 Task: Open Card History Conference Review in Board Content Curation and Aggregation to Workspace Accelerator Programs and add a team member Softage.2@softage.net, a label Blue, a checklist Marketing Strategies, an attachment from your computer, a color Blue and finally, add a card description 'Plan and execute company team-building conference with guest speakers on change management' and a comment 'This task presents an opportunity to demonstrate our leadership skills and ability to take charge.'. Add a start date 'Jan 02, 1900' with a due date 'Jan 09, 1900'
Action: Mouse moved to (381, 491)
Screenshot: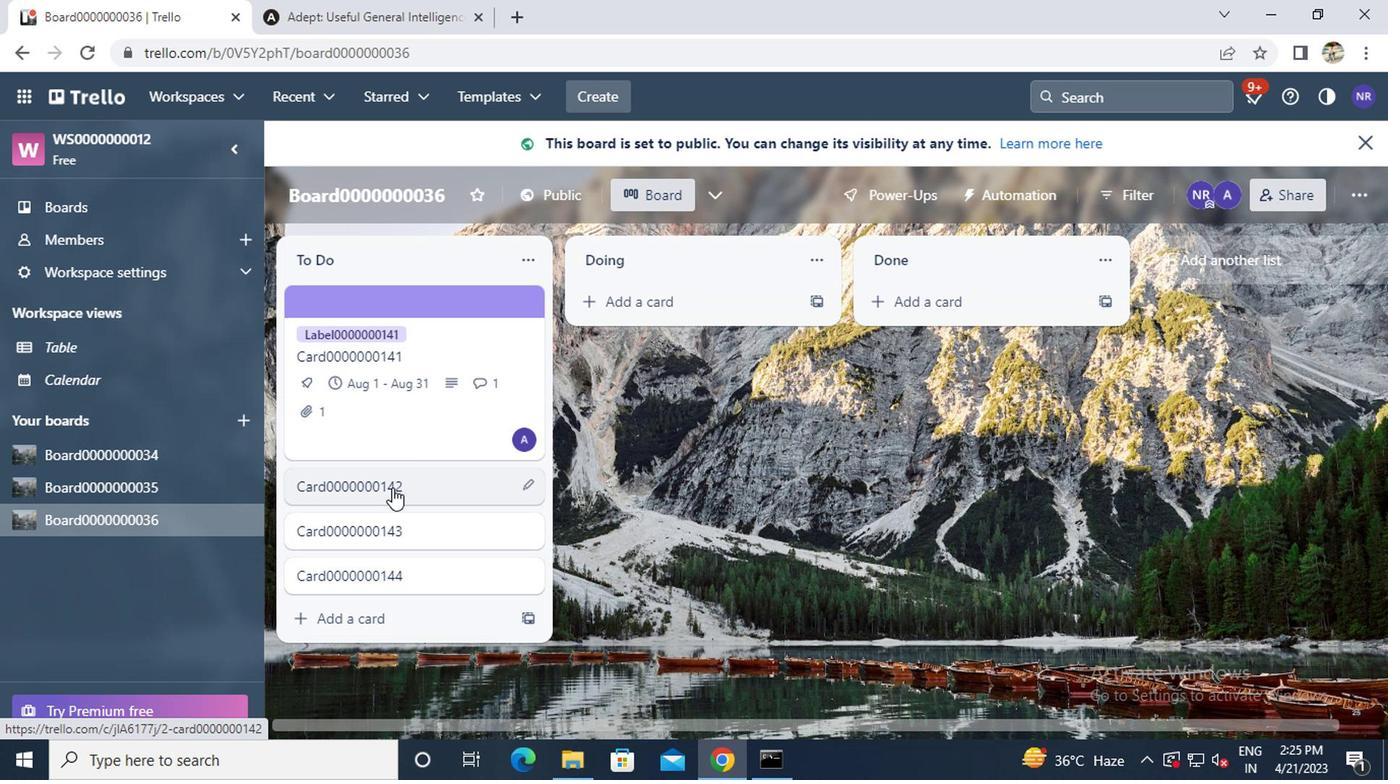 
Action: Mouse pressed left at (381, 491)
Screenshot: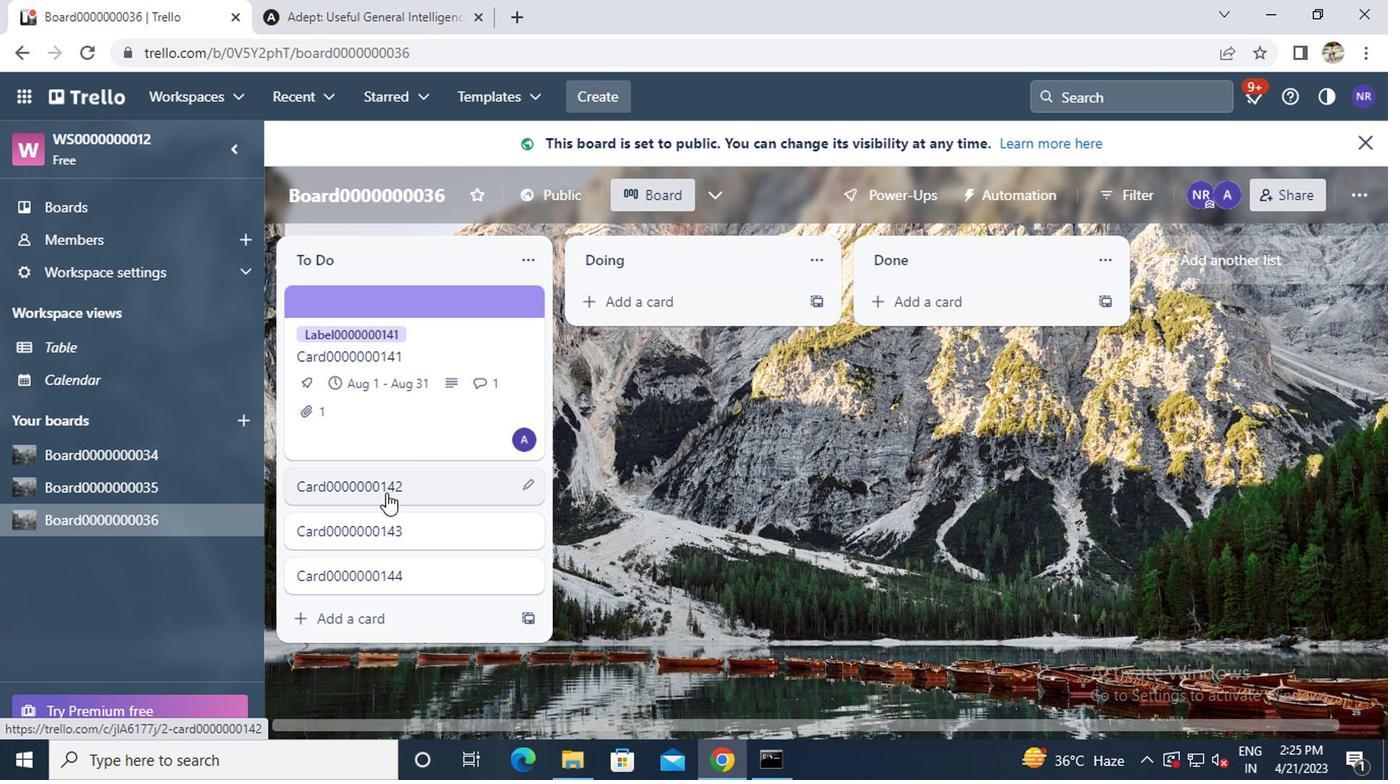 
Action: Mouse moved to (922, 328)
Screenshot: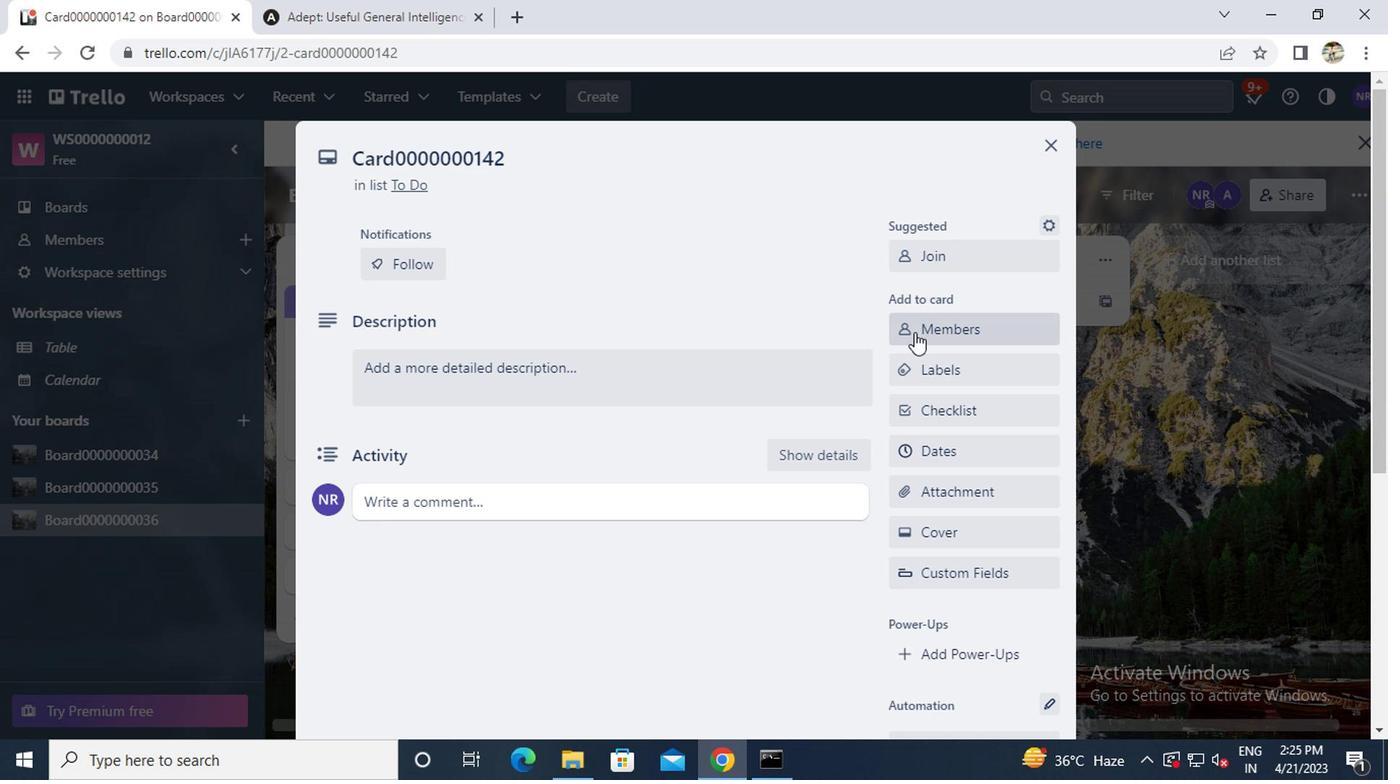 
Action: Mouse pressed left at (922, 328)
Screenshot: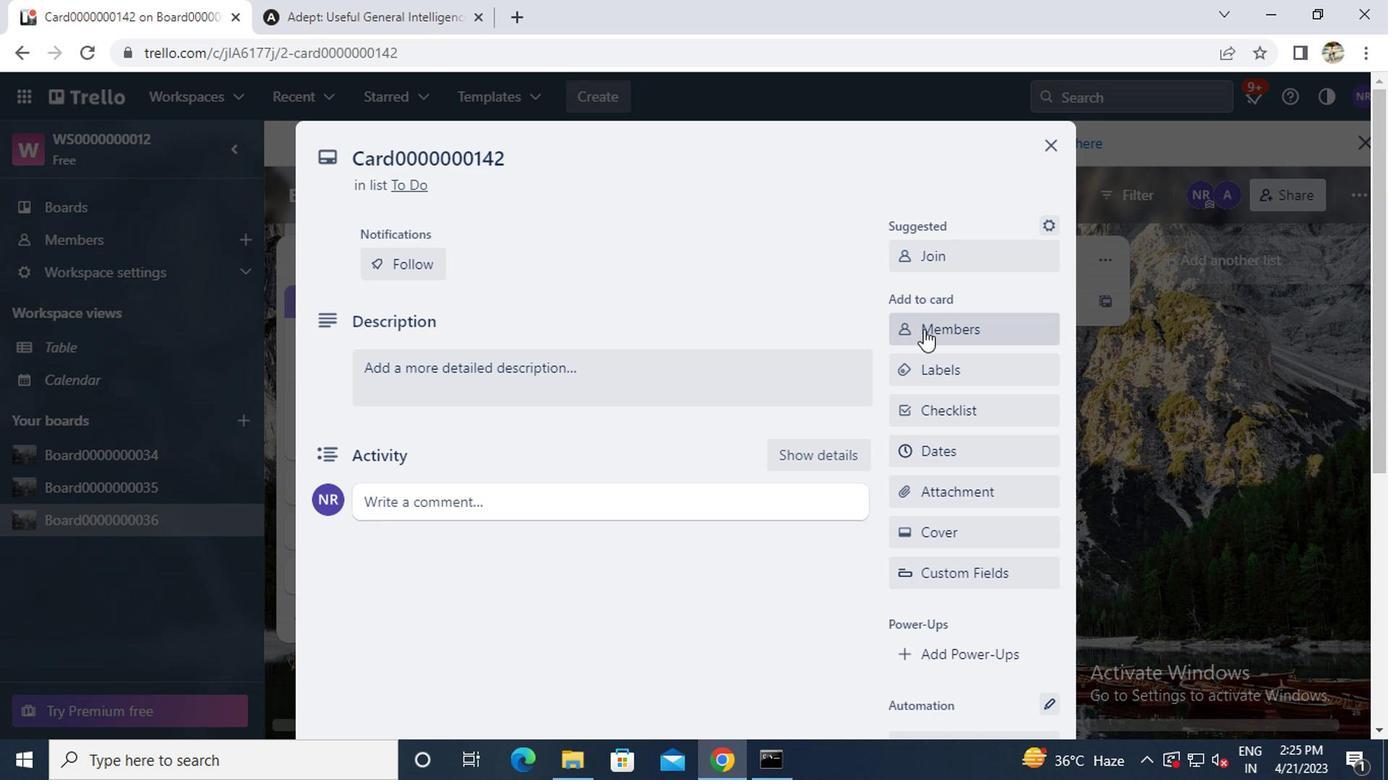 
Action: Key pressed m<Key.caps_lock>ailaustralia7<Key.shift>@GMAIL.COM
Screenshot: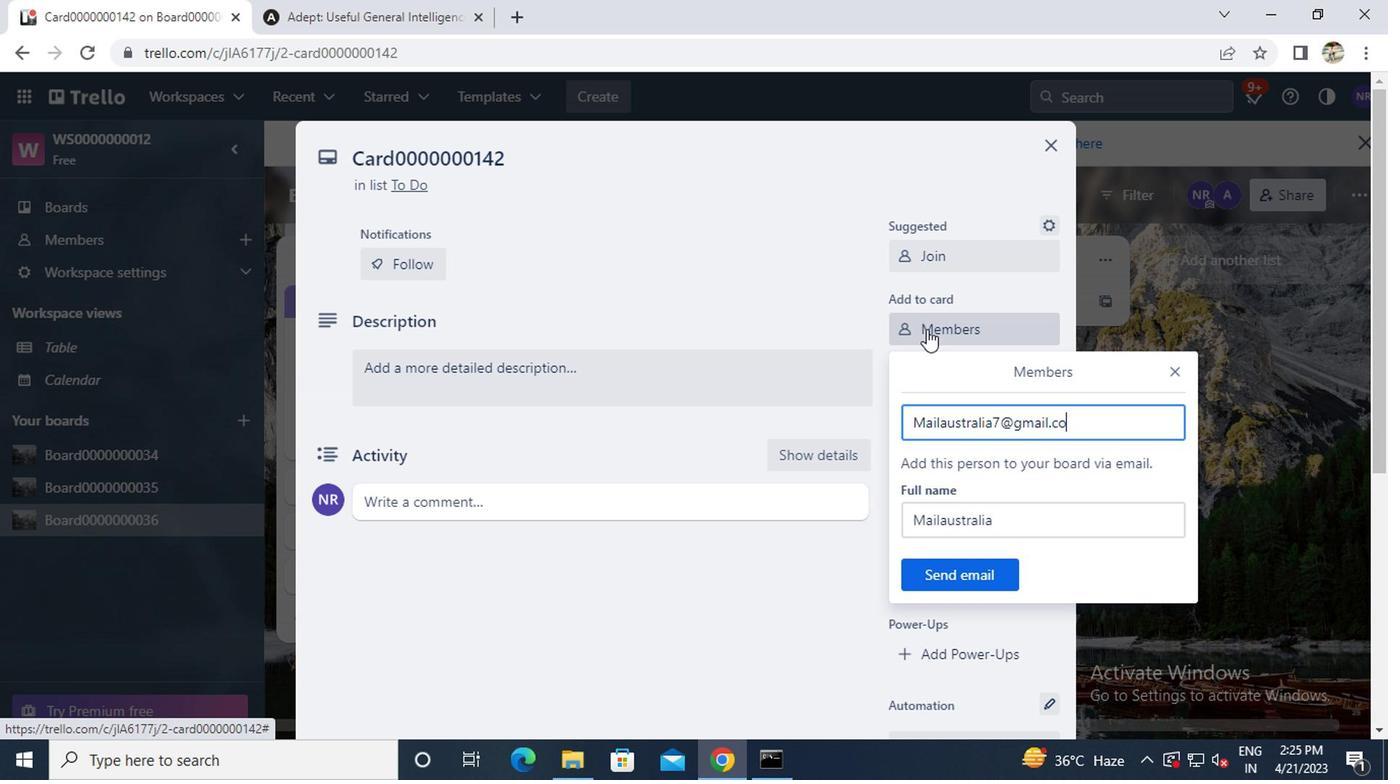 
Action: Mouse moved to (937, 583)
Screenshot: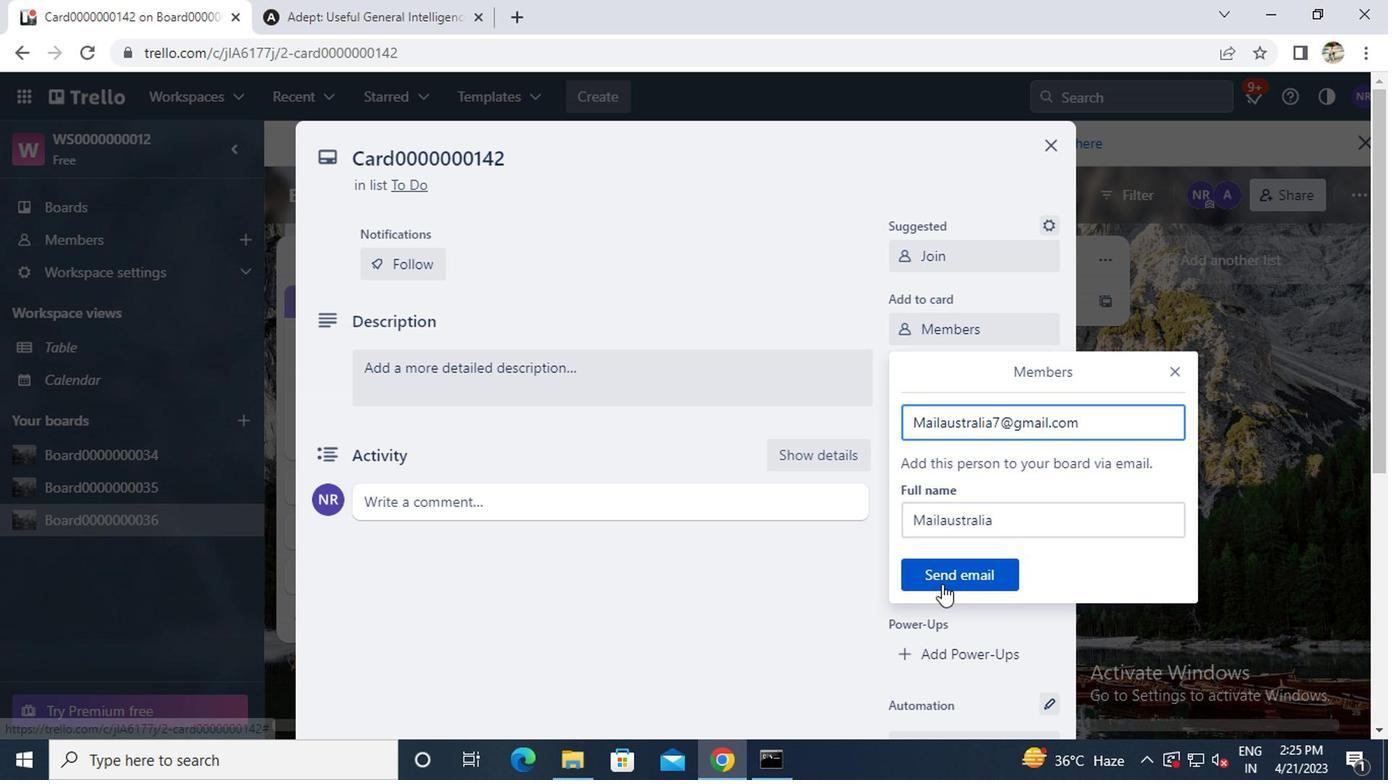
Action: Mouse pressed left at (937, 583)
Screenshot: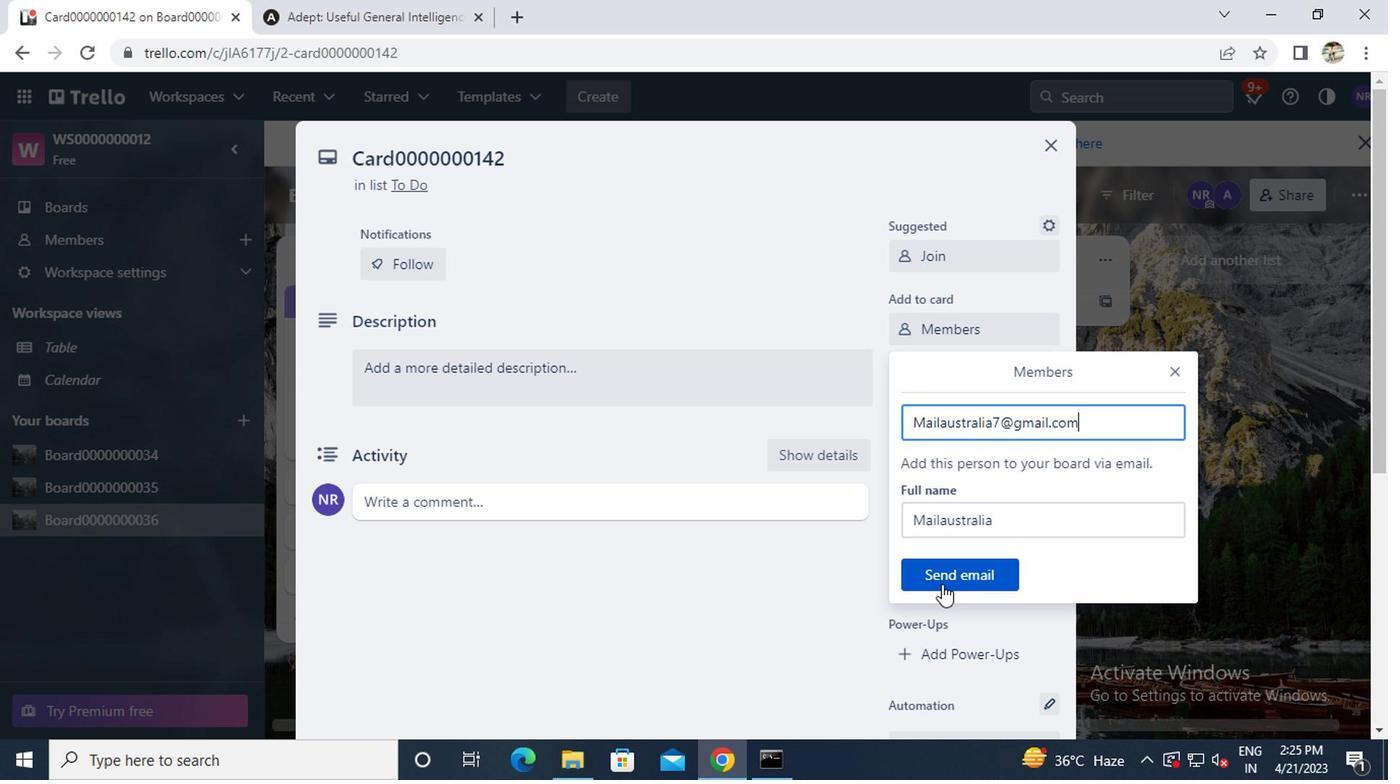 
Action: Mouse moved to (928, 375)
Screenshot: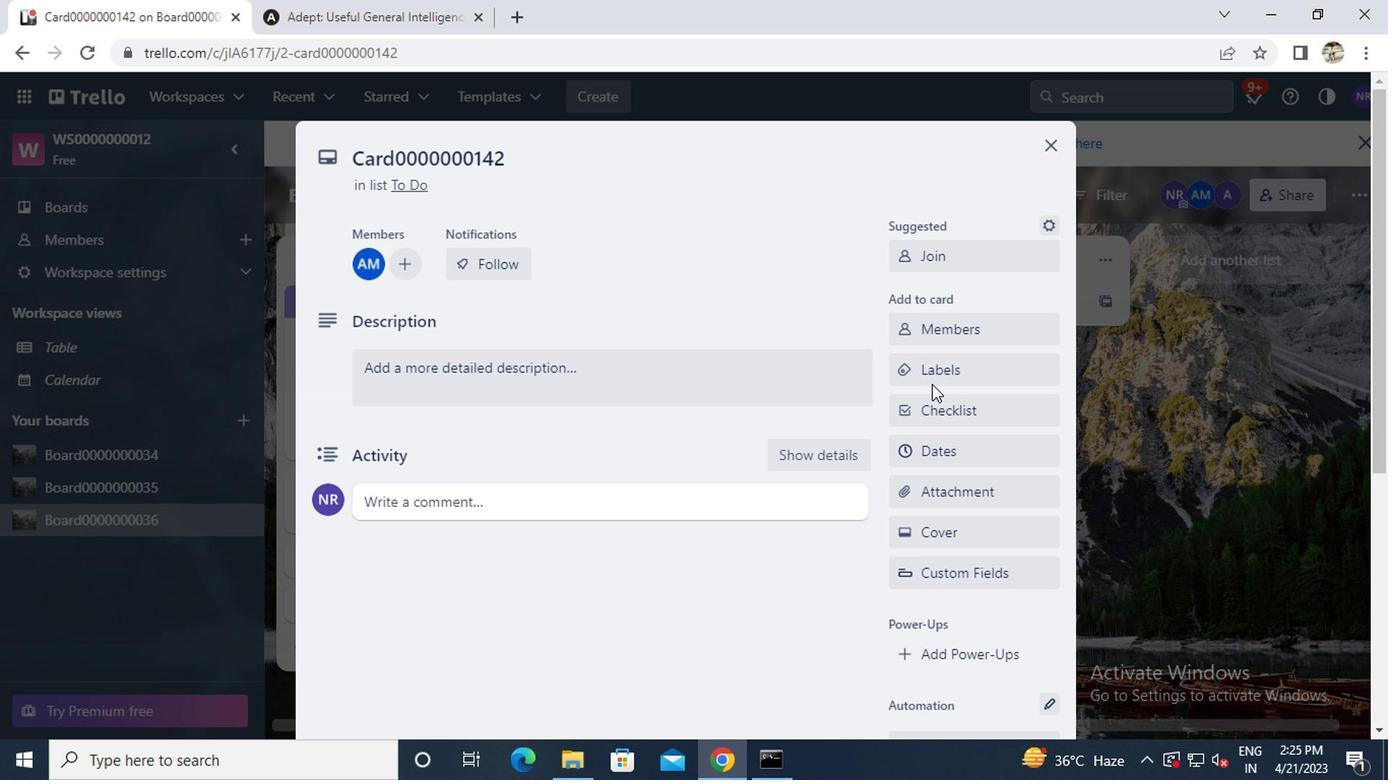 
Action: Mouse pressed left at (928, 375)
Screenshot: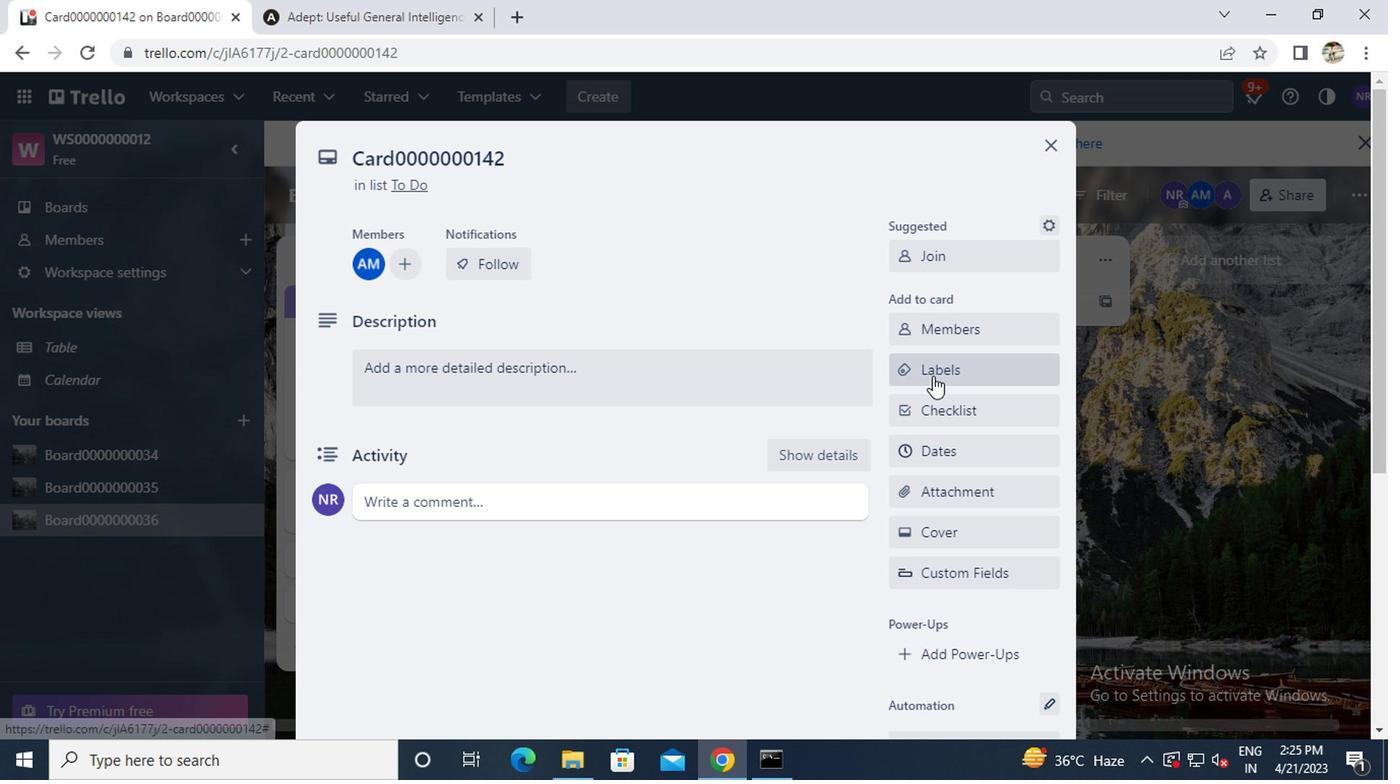 
Action: Mouse moved to (993, 532)
Screenshot: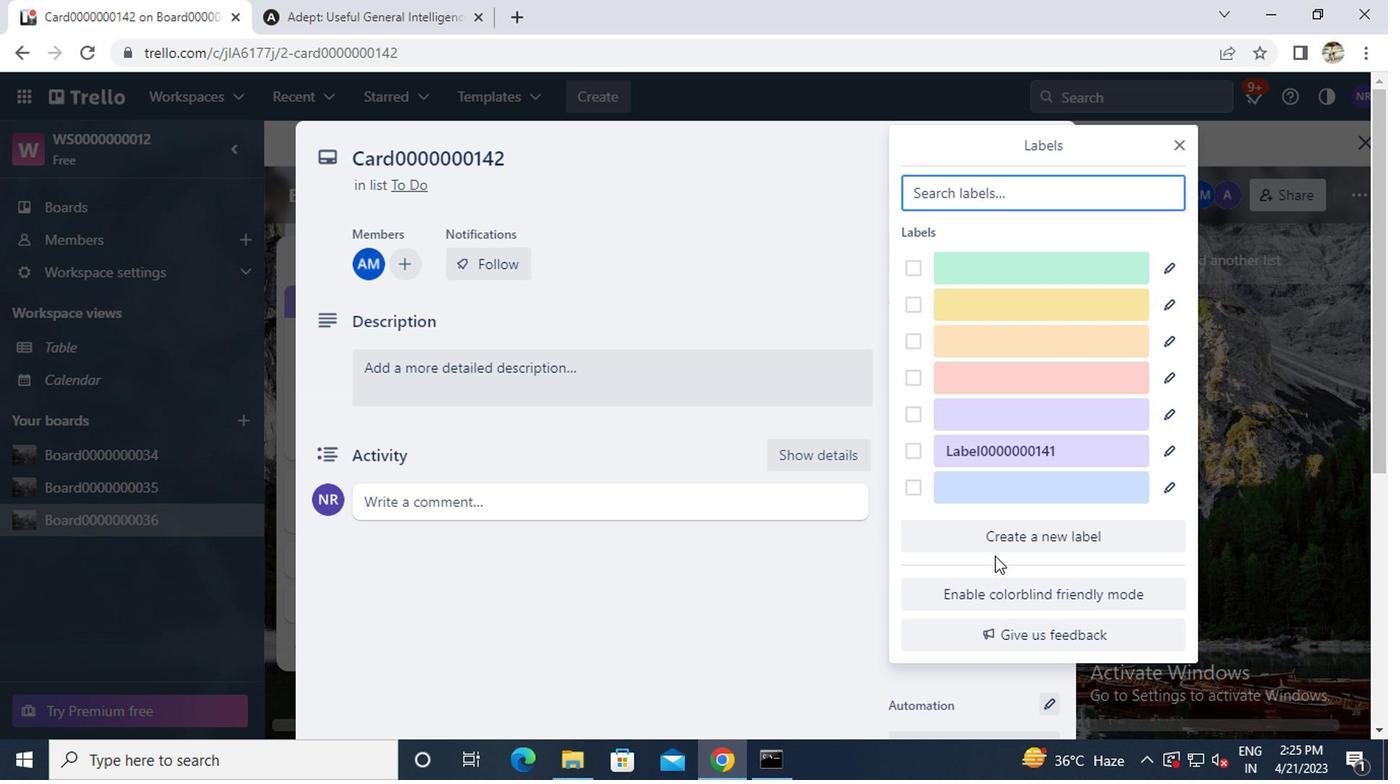 
Action: Mouse pressed left at (993, 532)
Screenshot: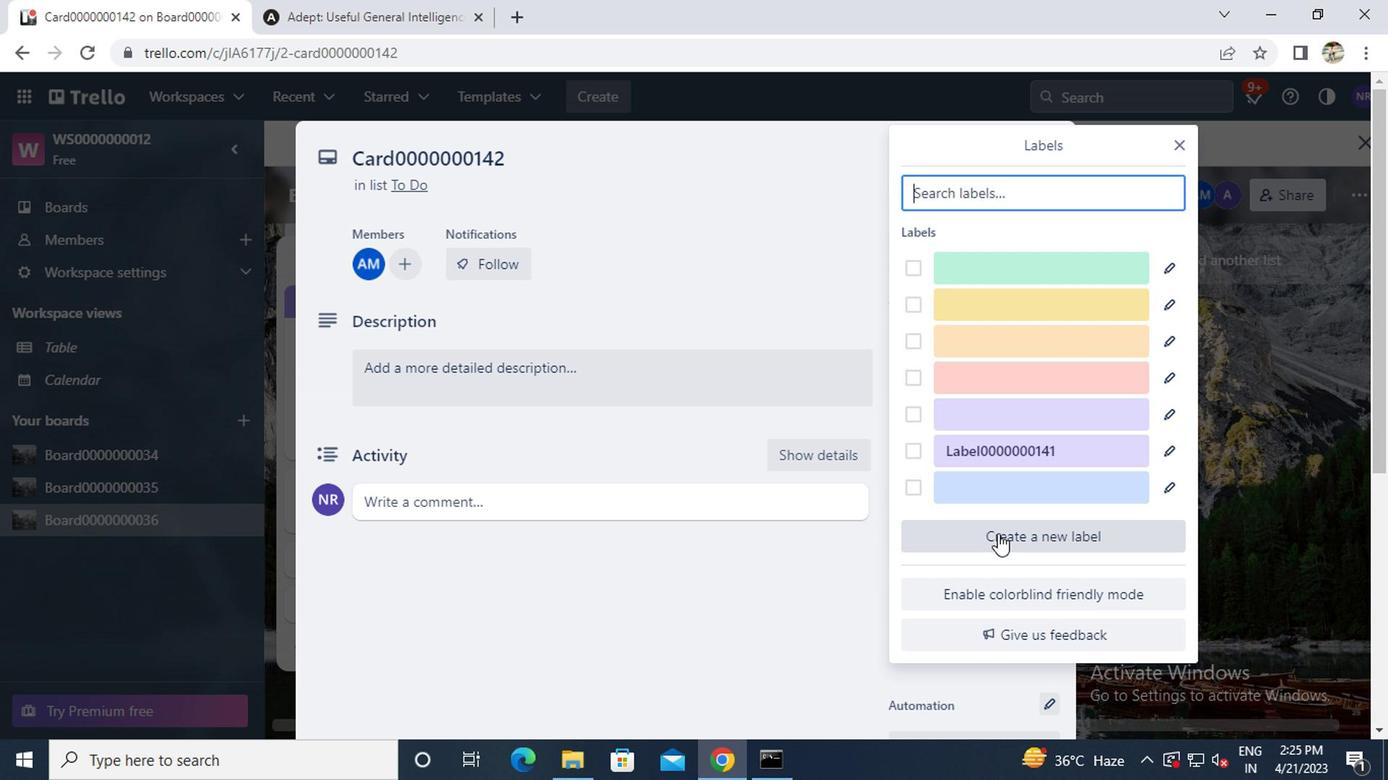 
Action: Mouse moved to (926, 545)
Screenshot: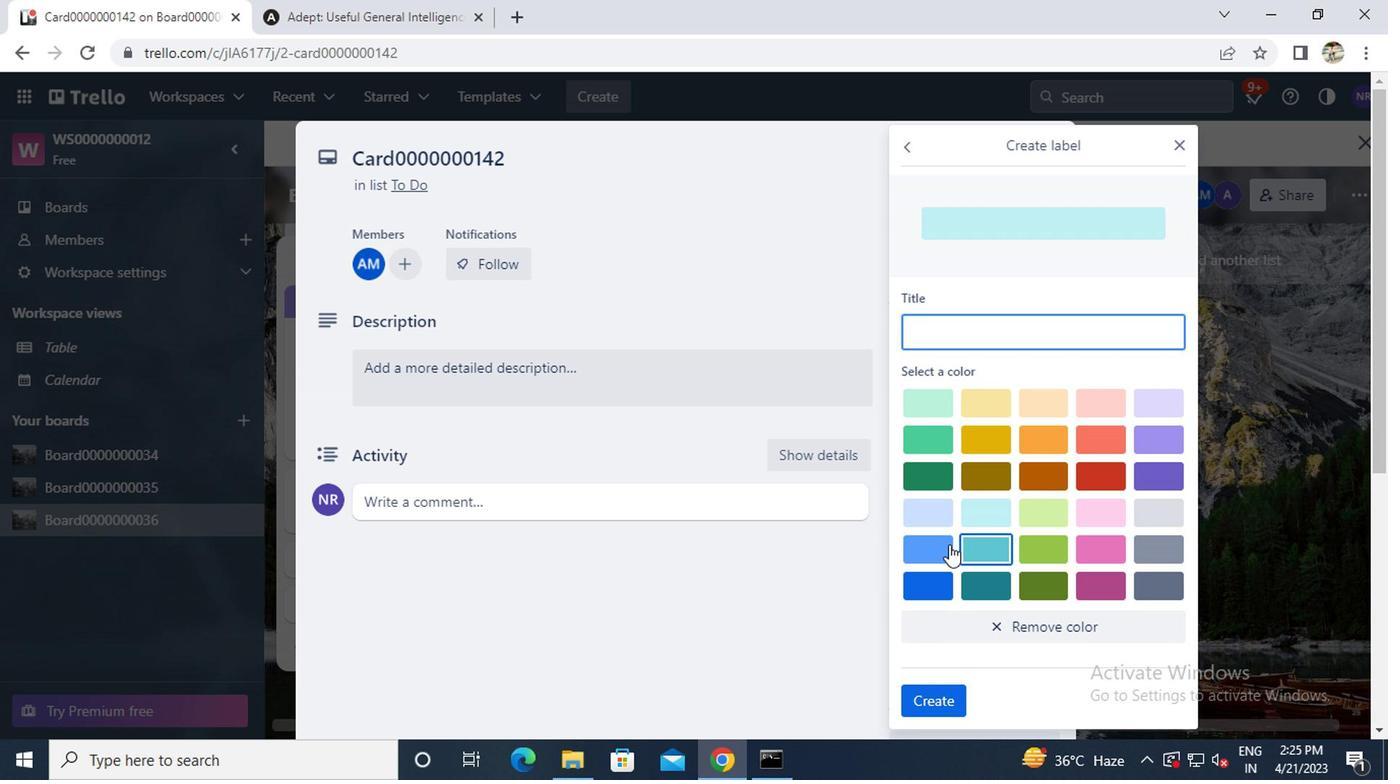 
Action: Mouse pressed left at (926, 545)
Screenshot: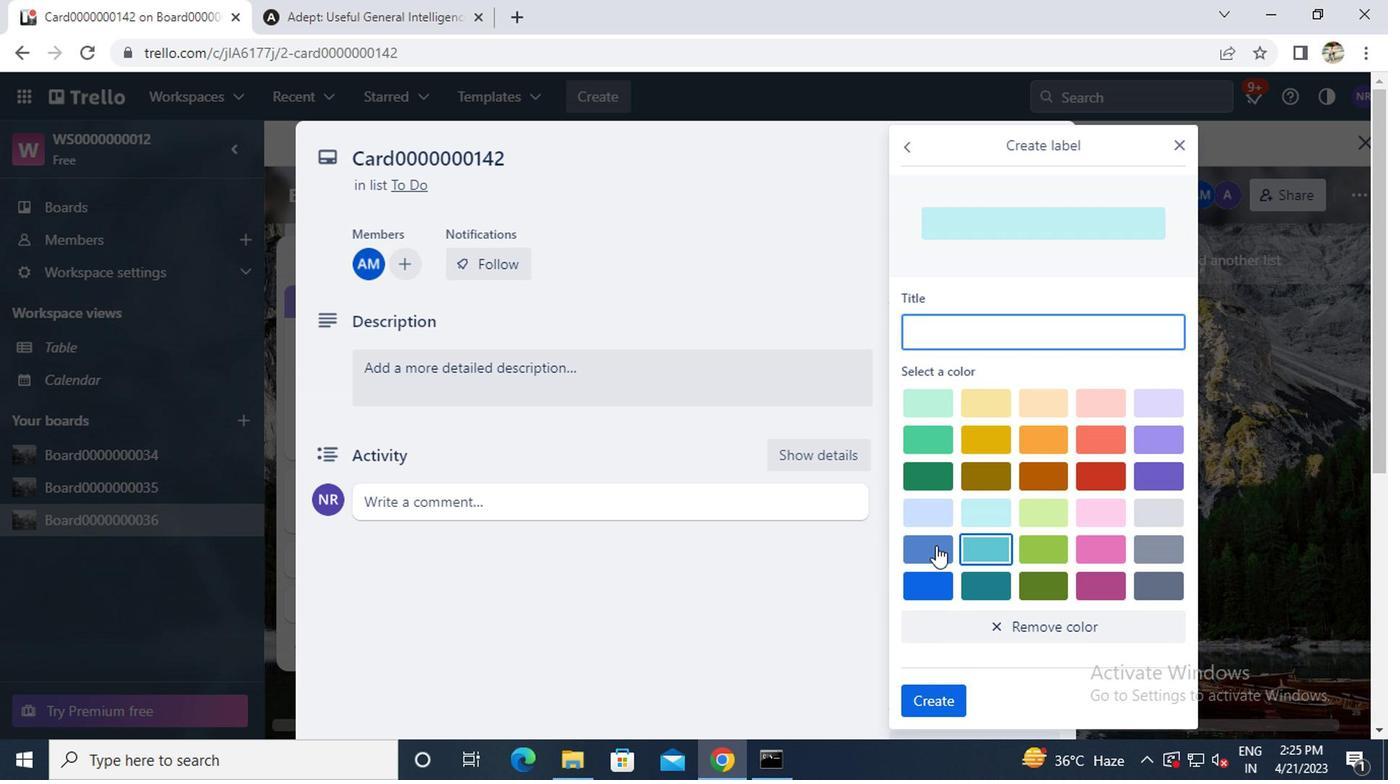 
Action: Mouse moved to (935, 328)
Screenshot: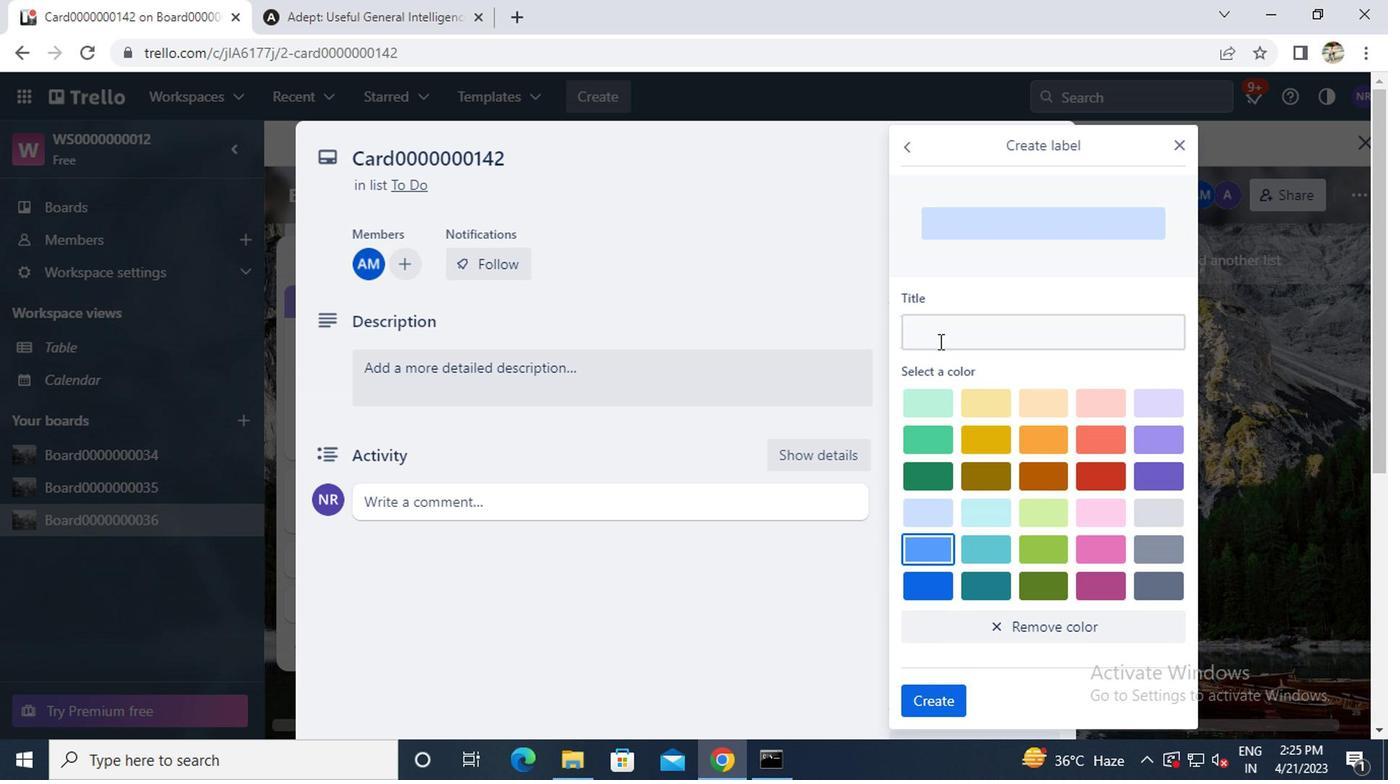 
Action: Mouse pressed left at (935, 328)
Screenshot: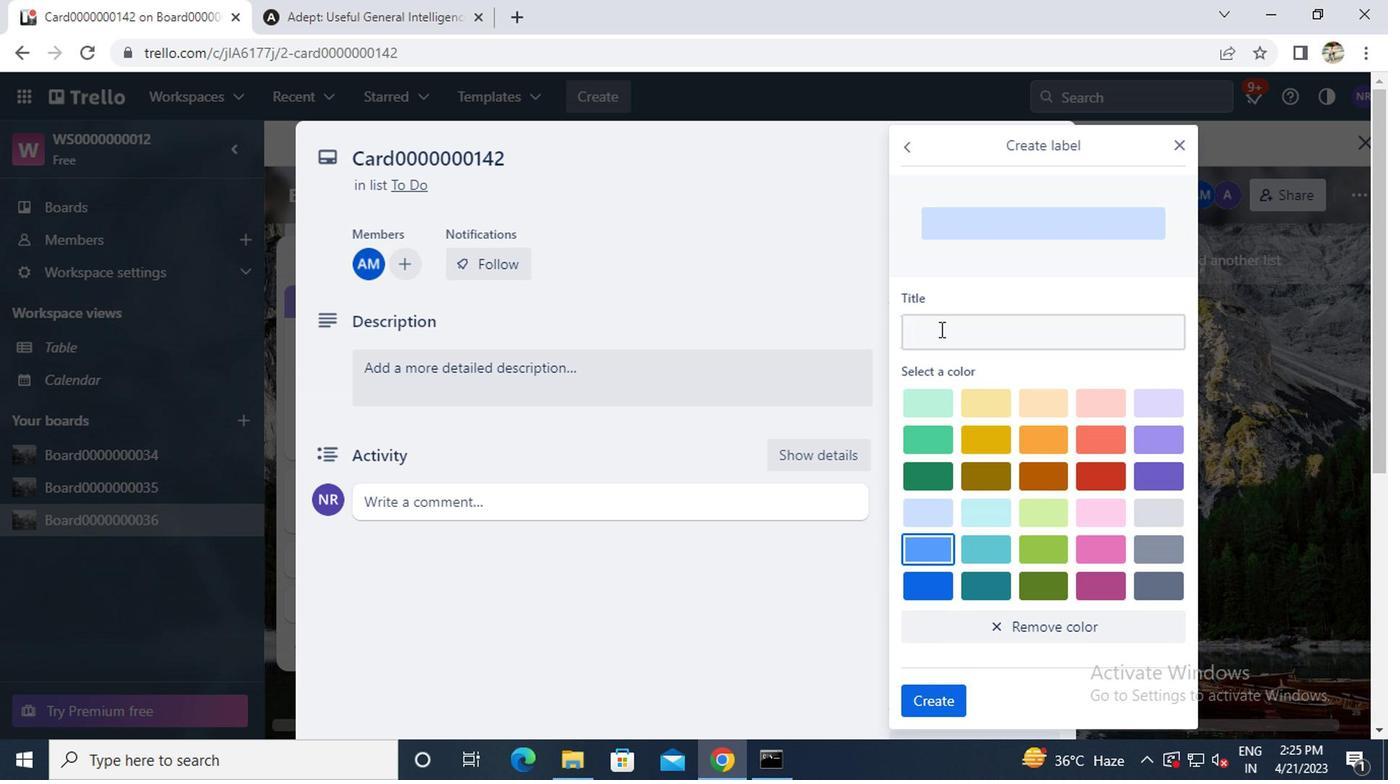 
Action: Key pressed <Key.caps_lock>L<Key.caps_lock>ABEL0000000142
Screenshot: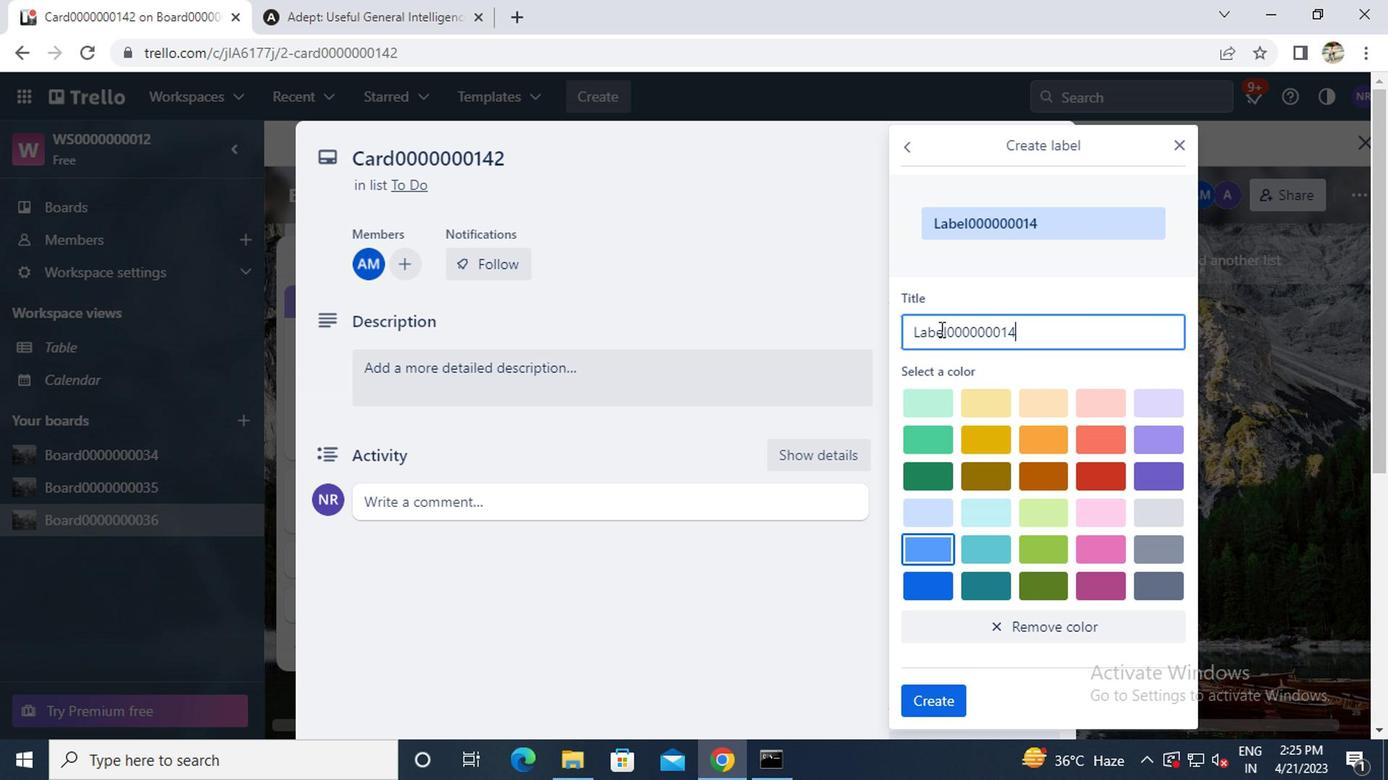 
Action: Mouse moved to (927, 696)
Screenshot: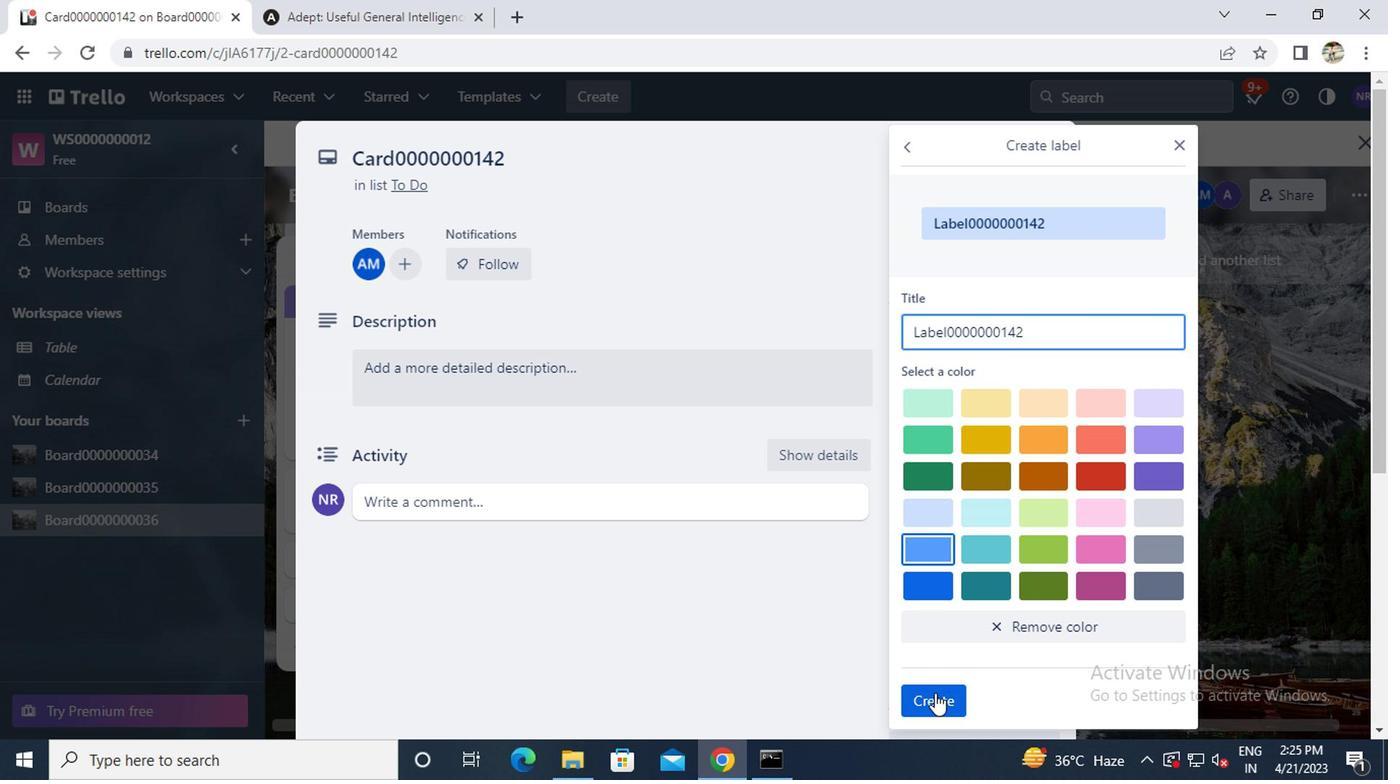 
Action: Mouse pressed left at (927, 696)
Screenshot: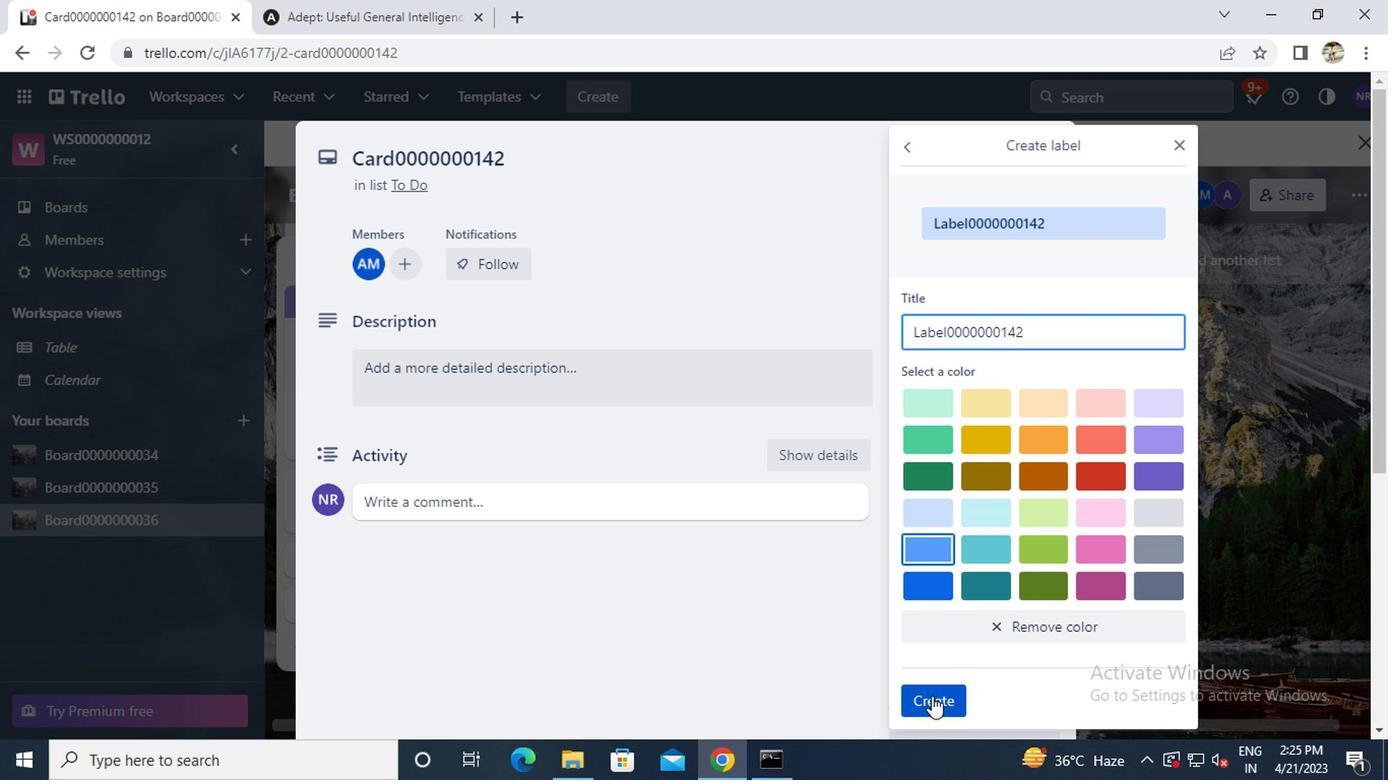 
Action: Mouse moved to (1173, 144)
Screenshot: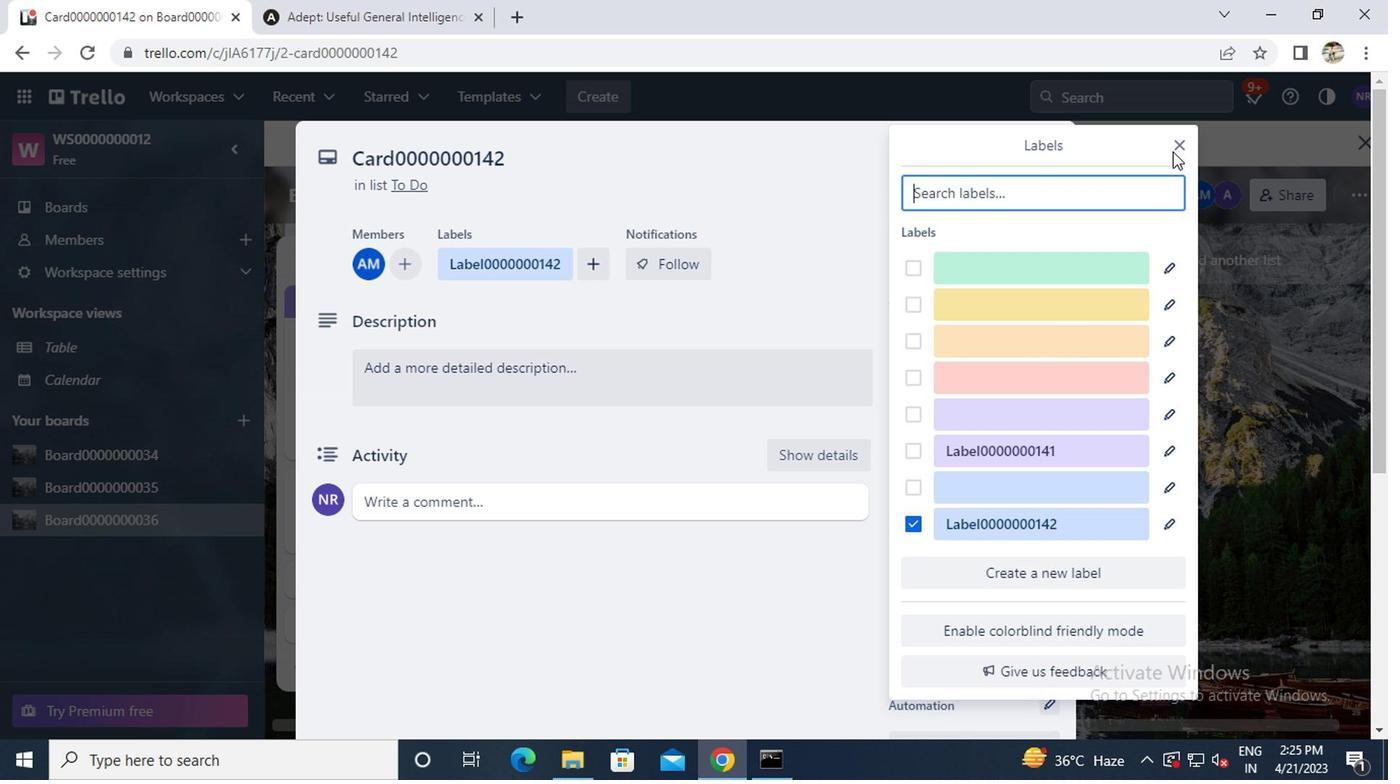 
Action: Mouse pressed left at (1173, 144)
Screenshot: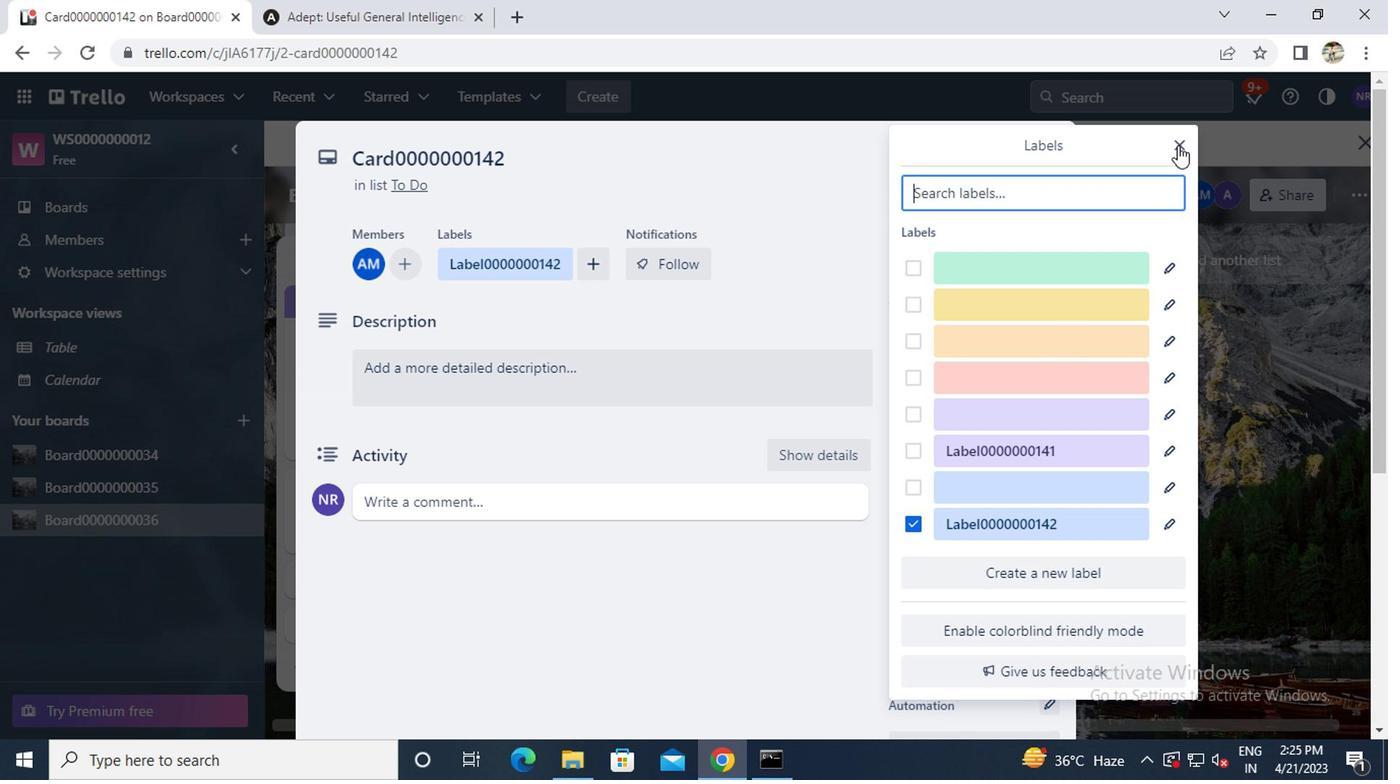 
Action: Mouse moved to (978, 400)
Screenshot: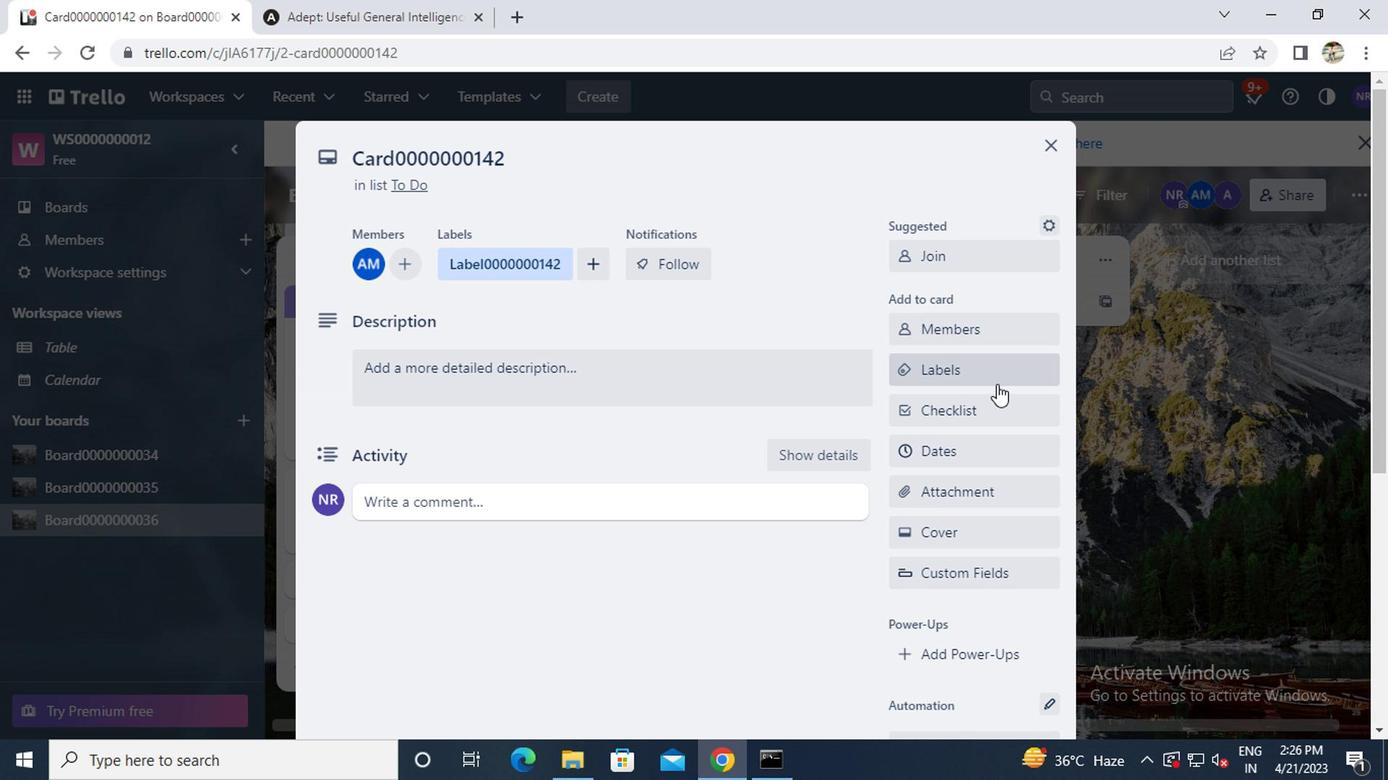 
Action: Mouse pressed left at (978, 400)
Screenshot: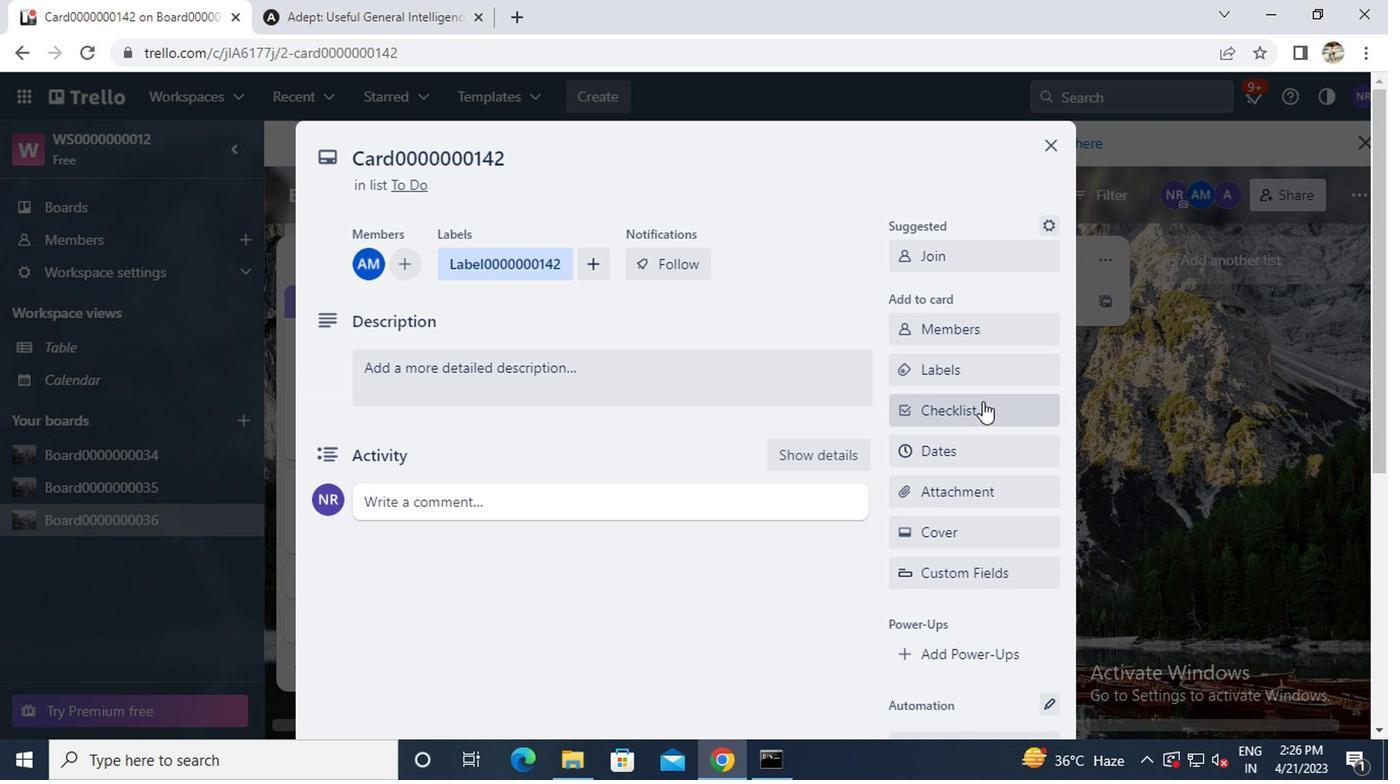 
Action: Key pressed <Key.caps_lock>CL0000000142
Screenshot: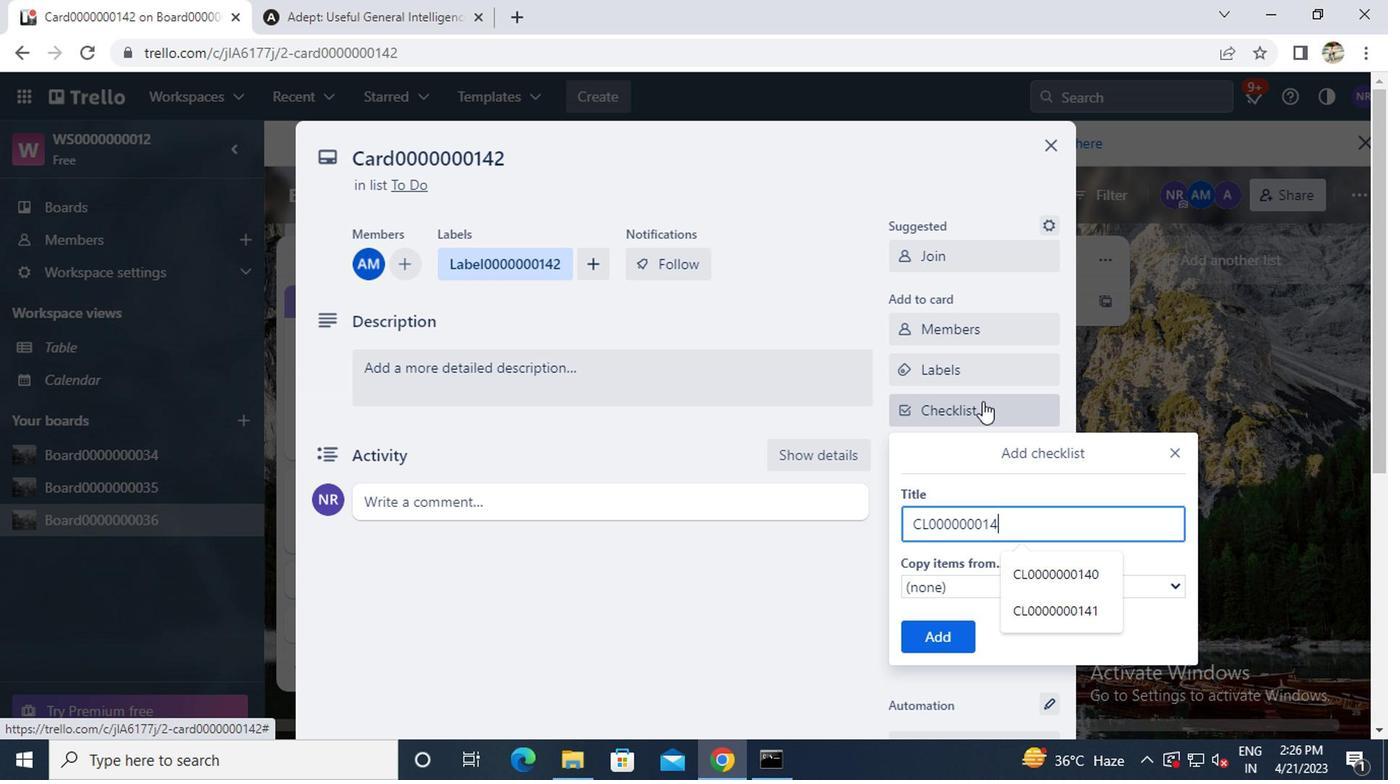 
Action: Mouse moved to (931, 629)
Screenshot: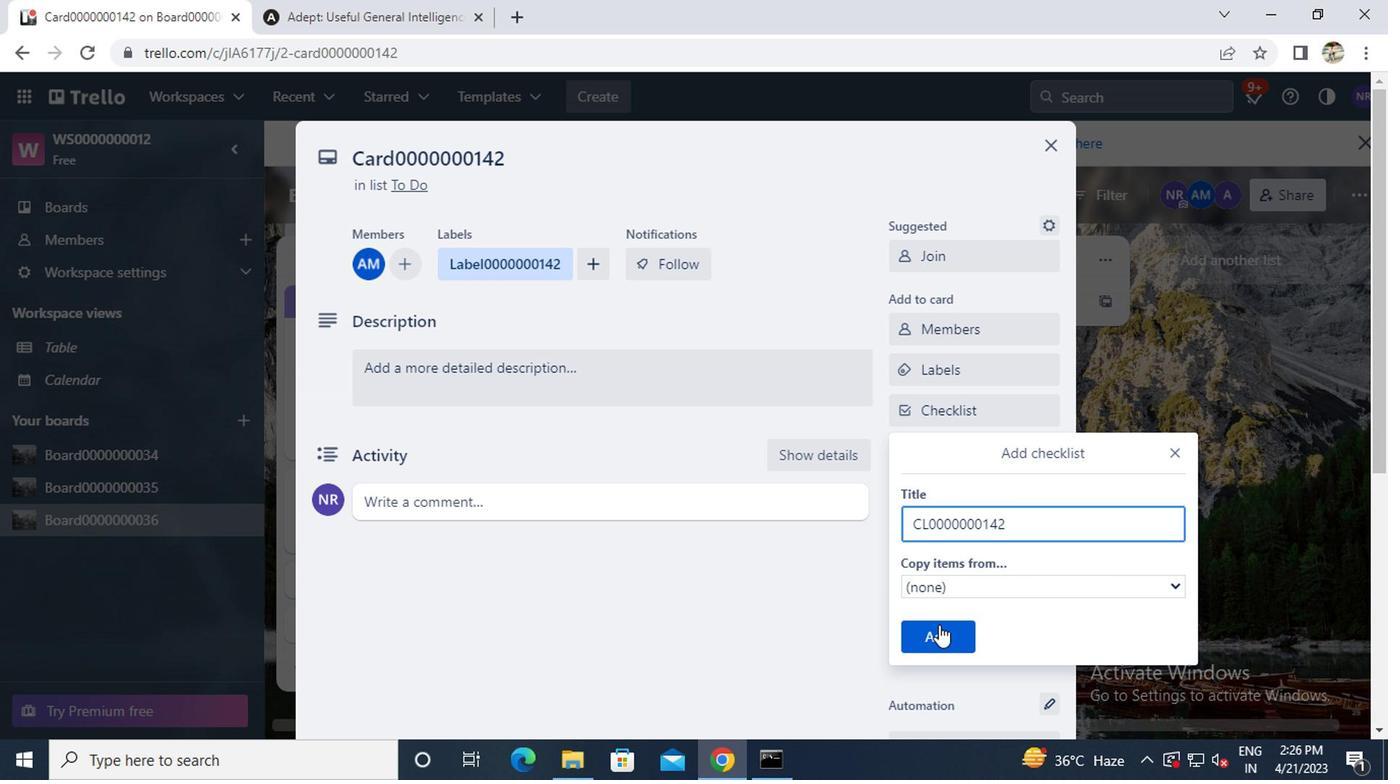 
Action: Mouse pressed left at (931, 629)
Screenshot: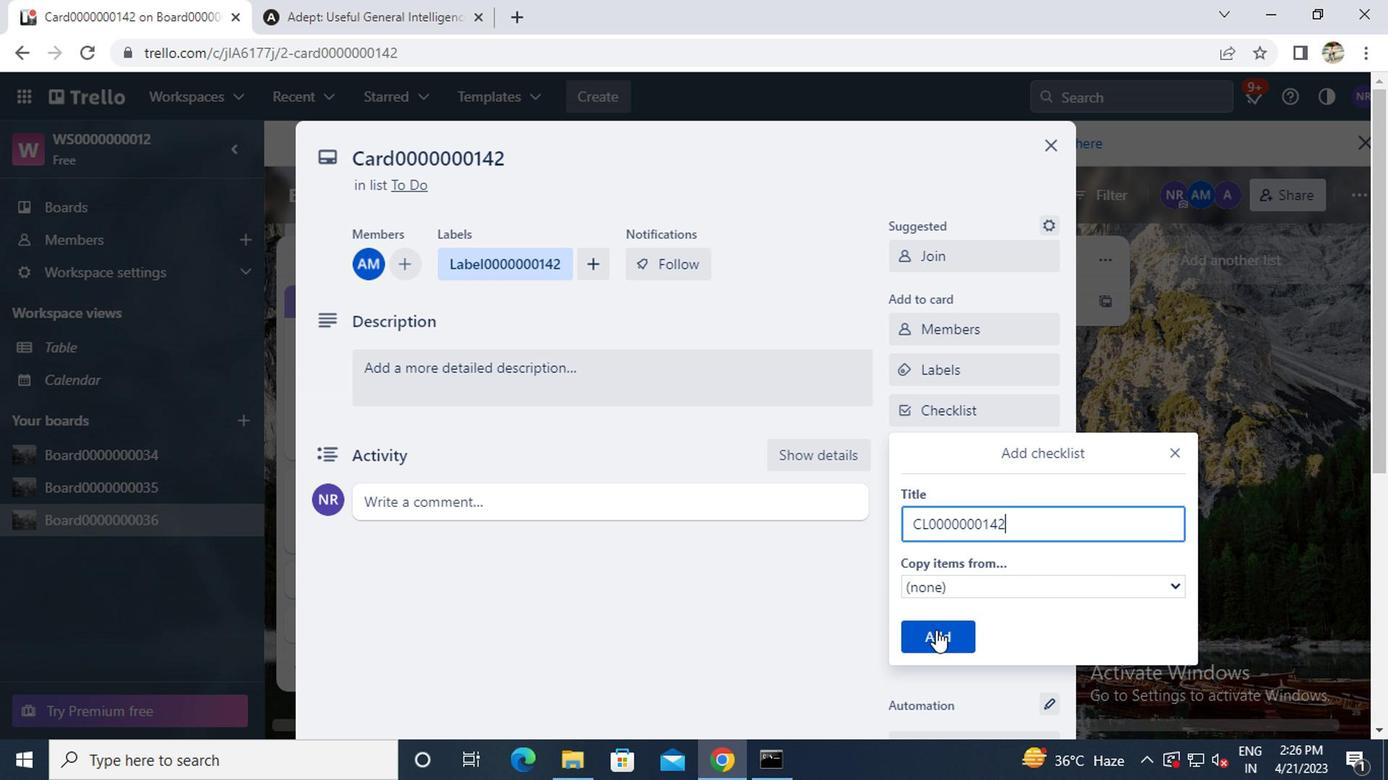 
Action: Mouse moved to (923, 457)
Screenshot: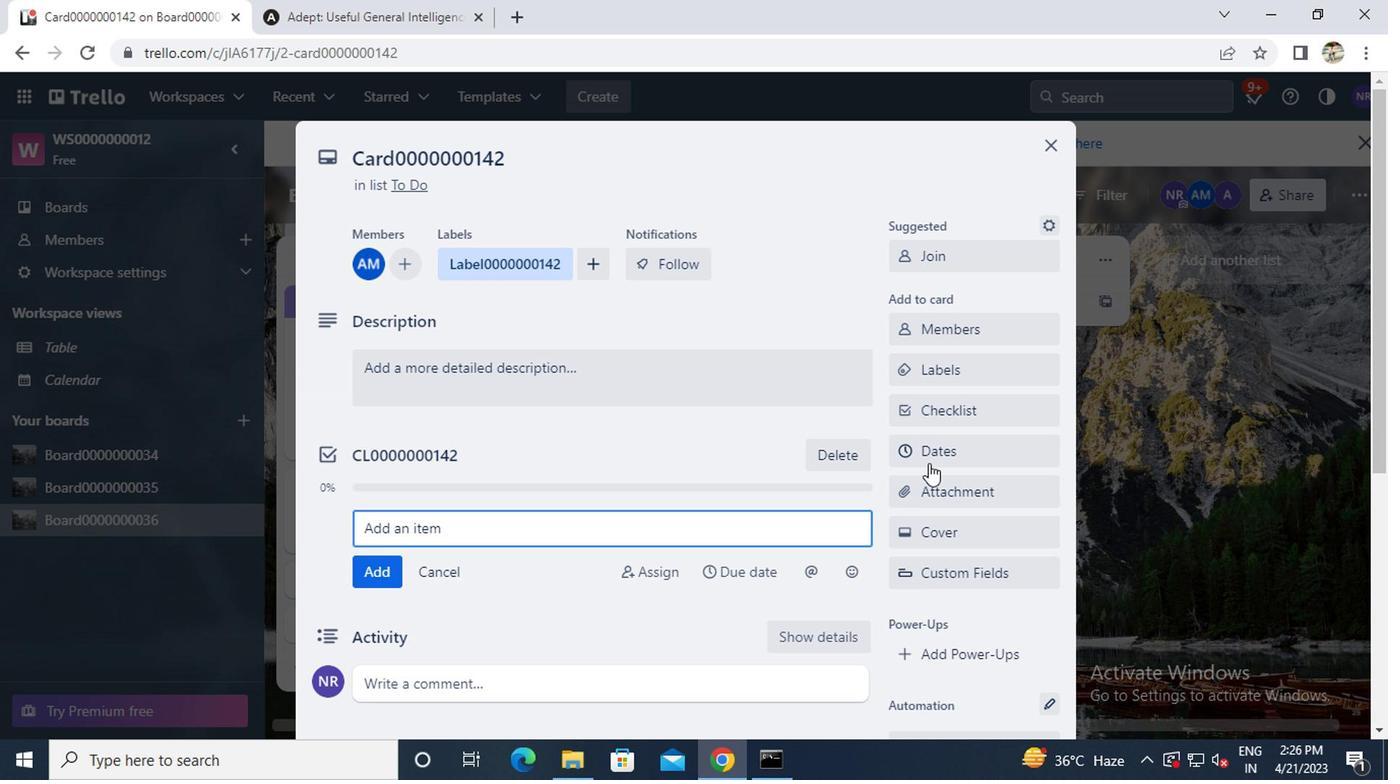 
Action: Mouse pressed left at (923, 457)
Screenshot: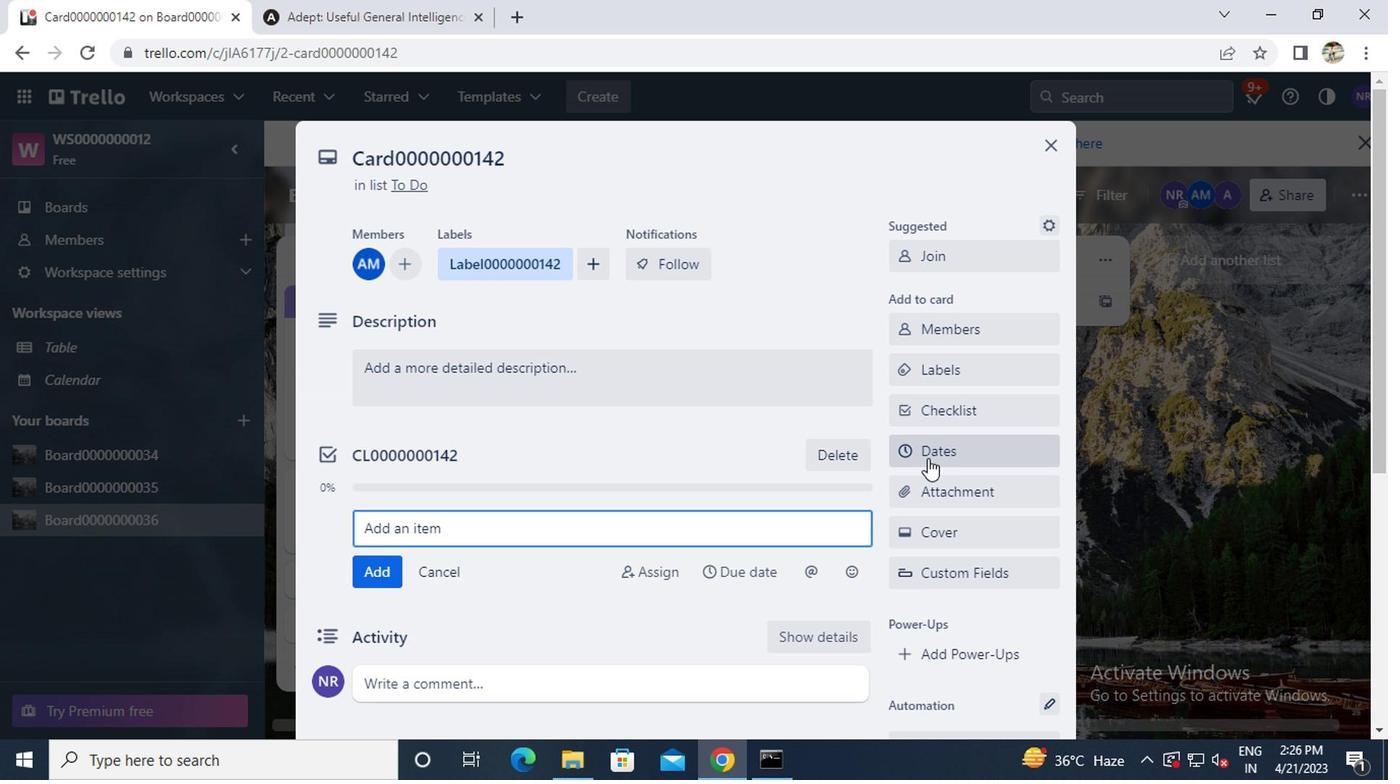 
Action: Mouse moved to (906, 504)
Screenshot: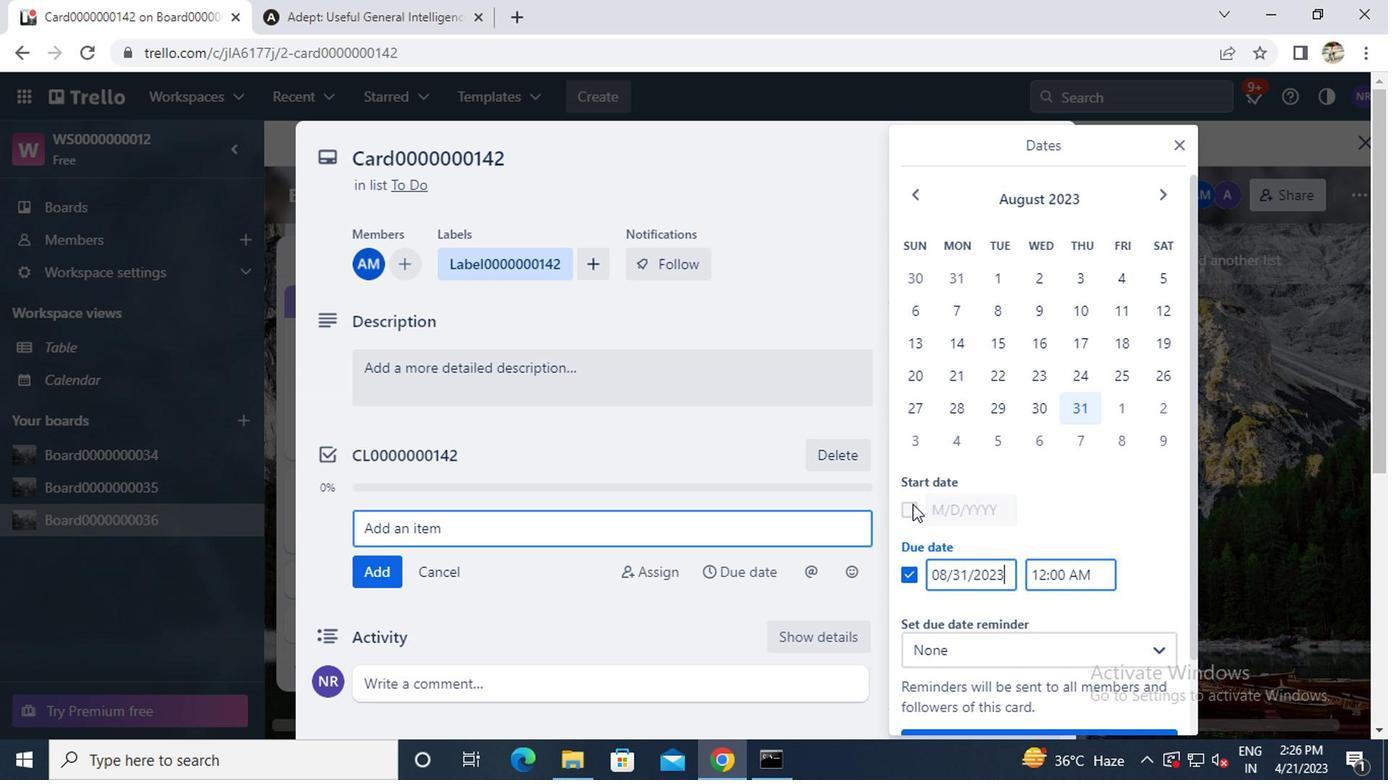 
Action: Mouse pressed left at (906, 504)
Screenshot: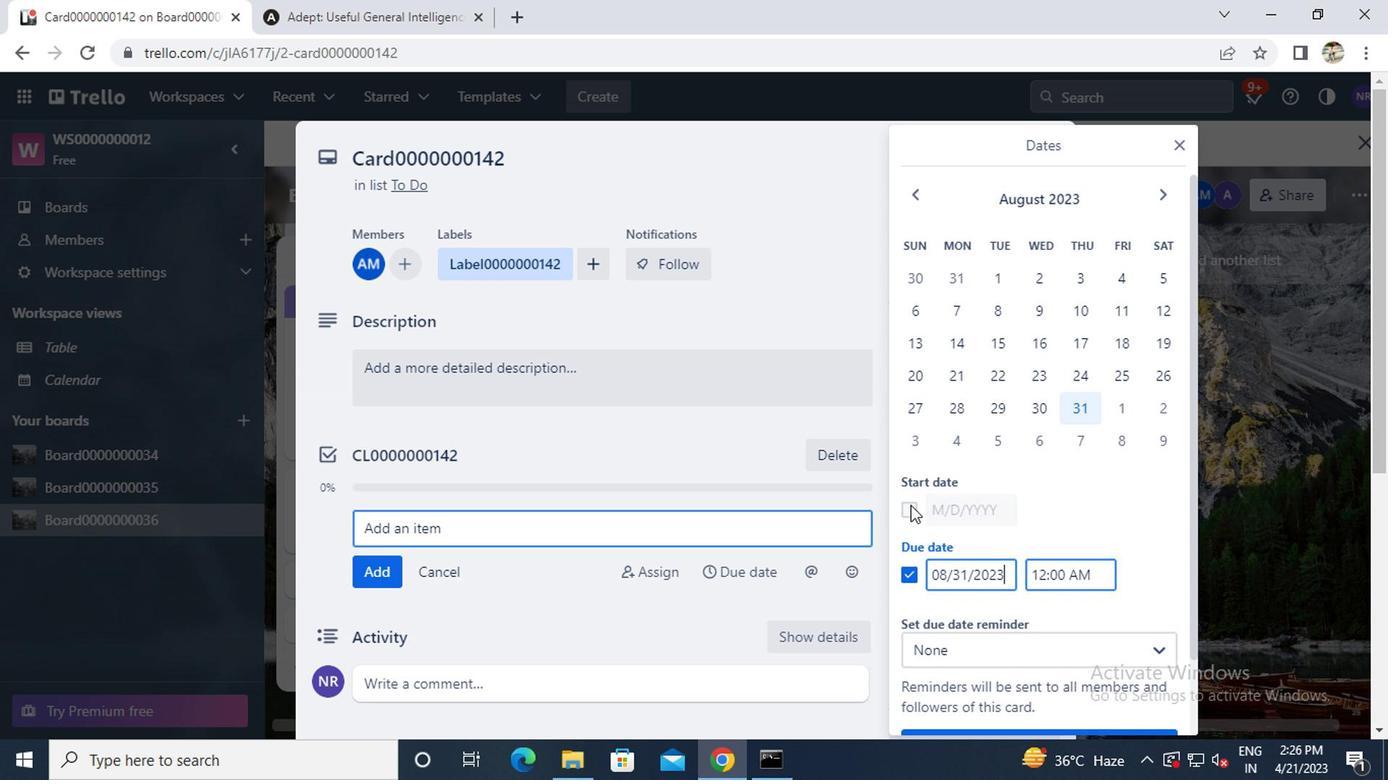 
Action: Mouse moved to (1167, 192)
Screenshot: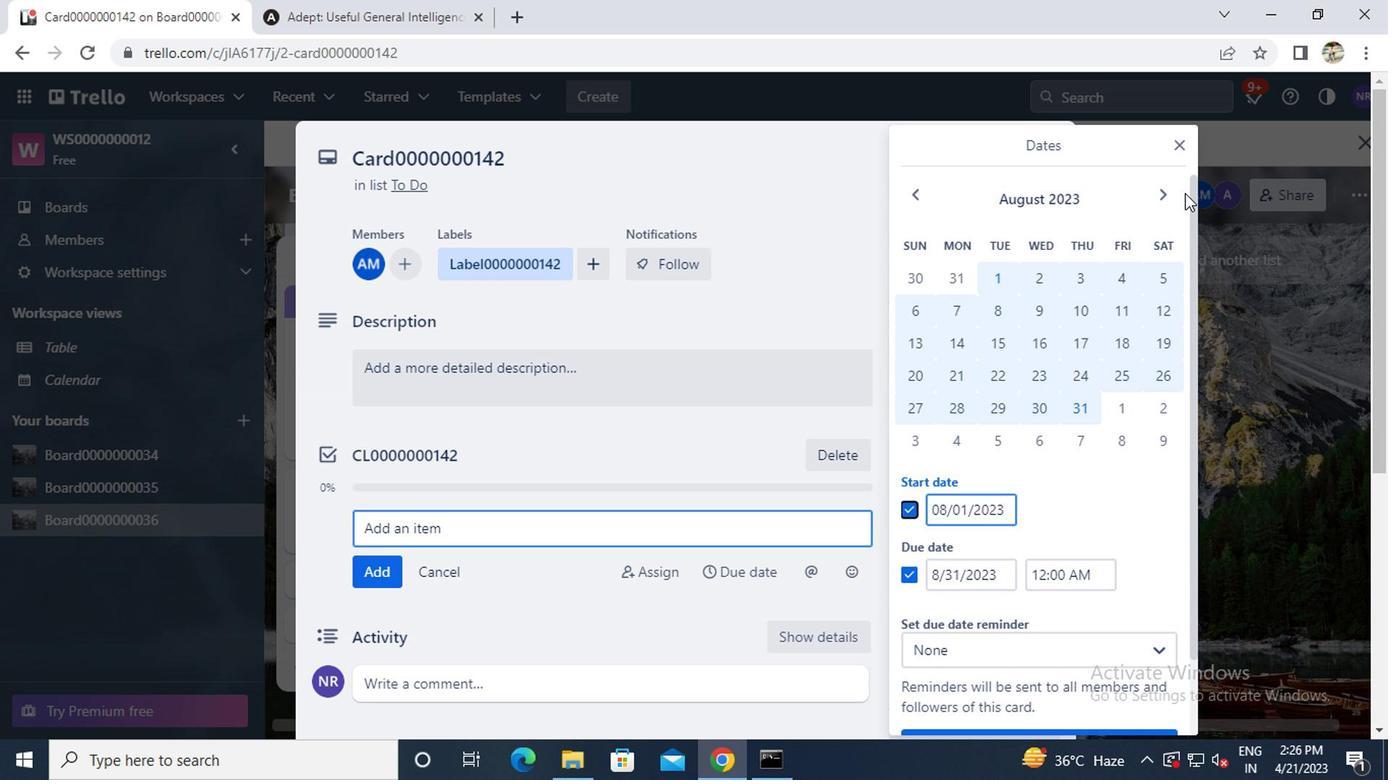 
Action: Mouse pressed left at (1167, 192)
Screenshot: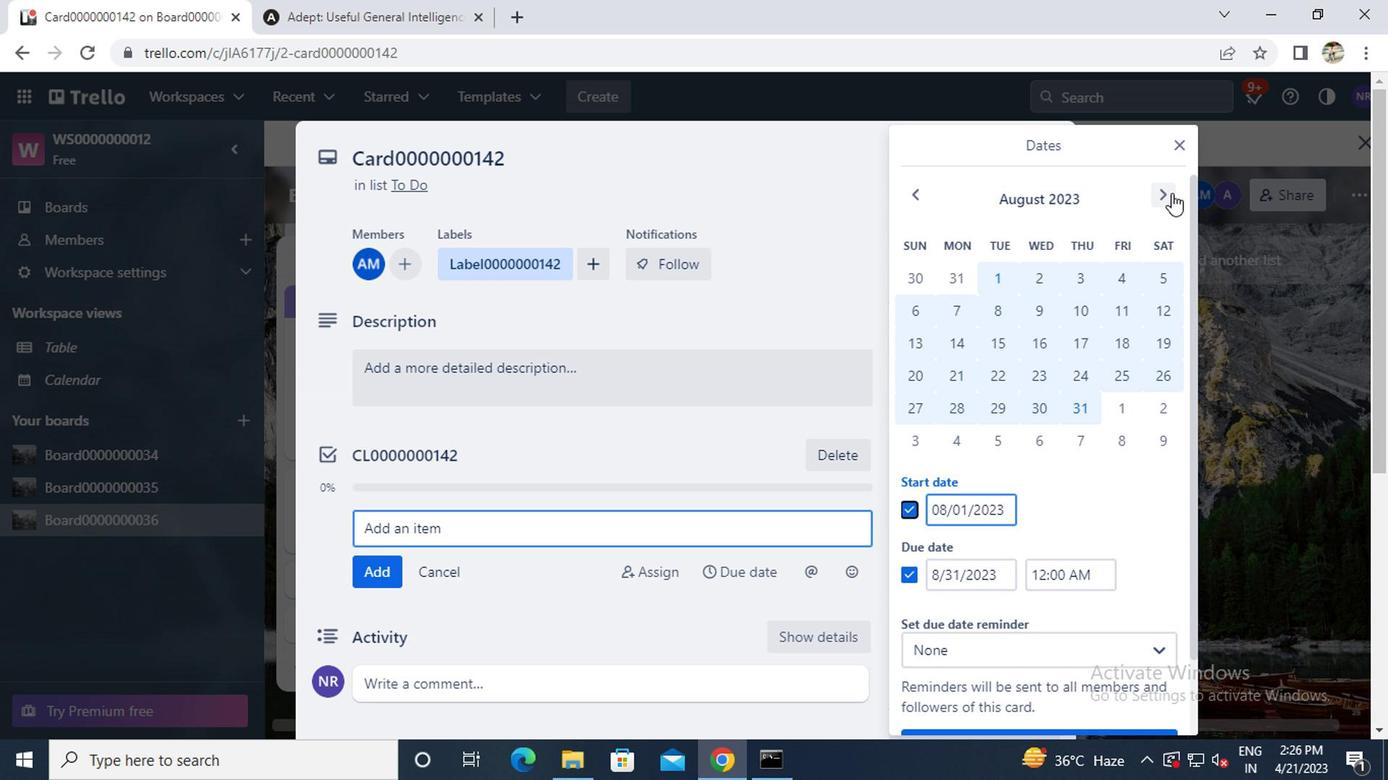 
Action: Mouse moved to (1117, 274)
Screenshot: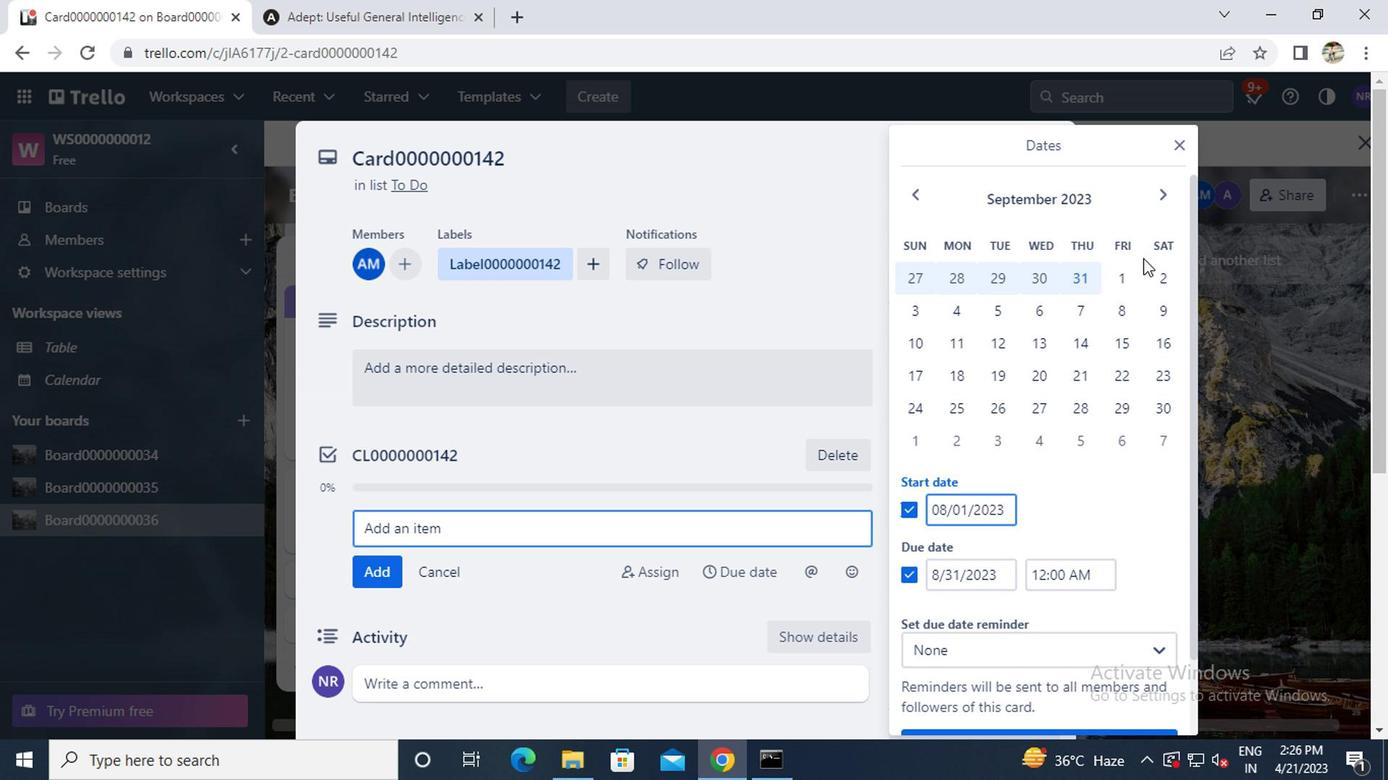 
Action: Mouse pressed left at (1117, 274)
Screenshot: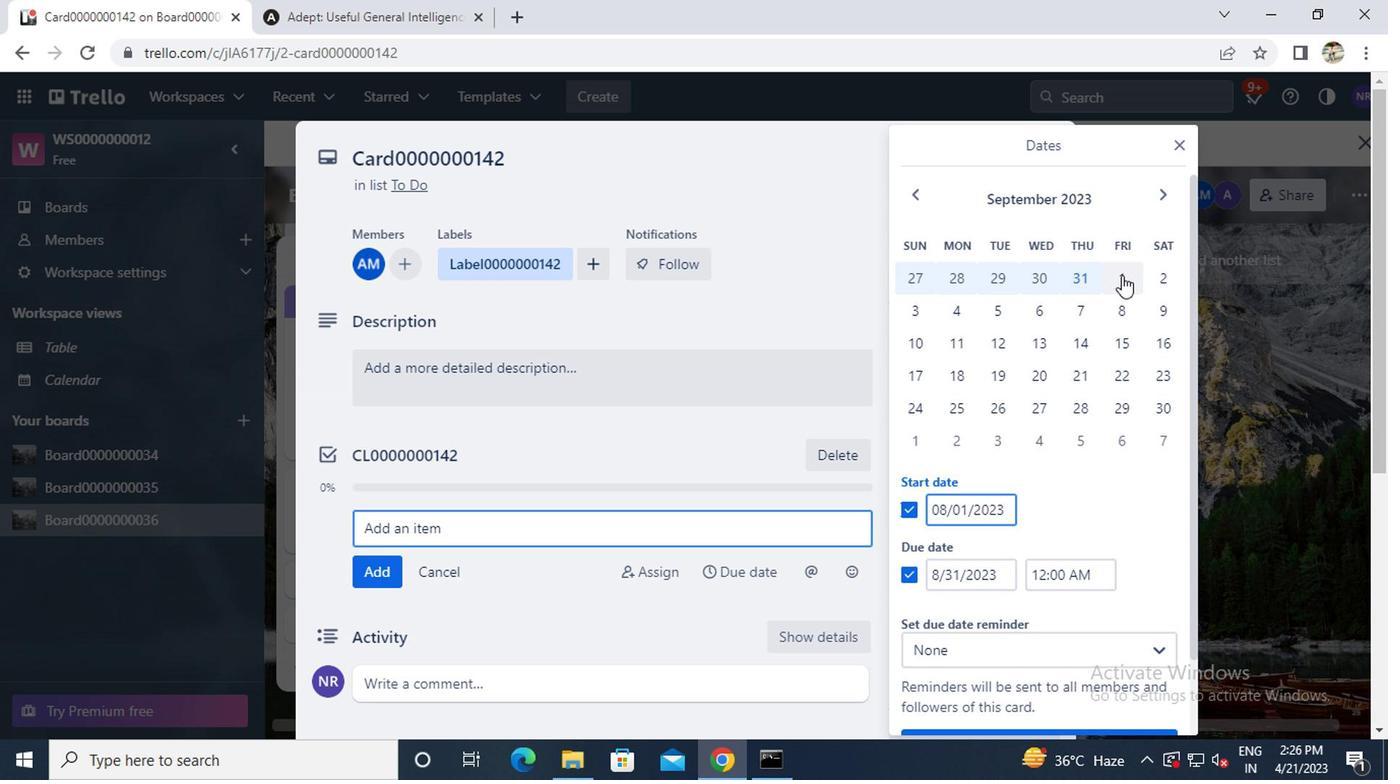 
Action: Mouse moved to (1156, 402)
Screenshot: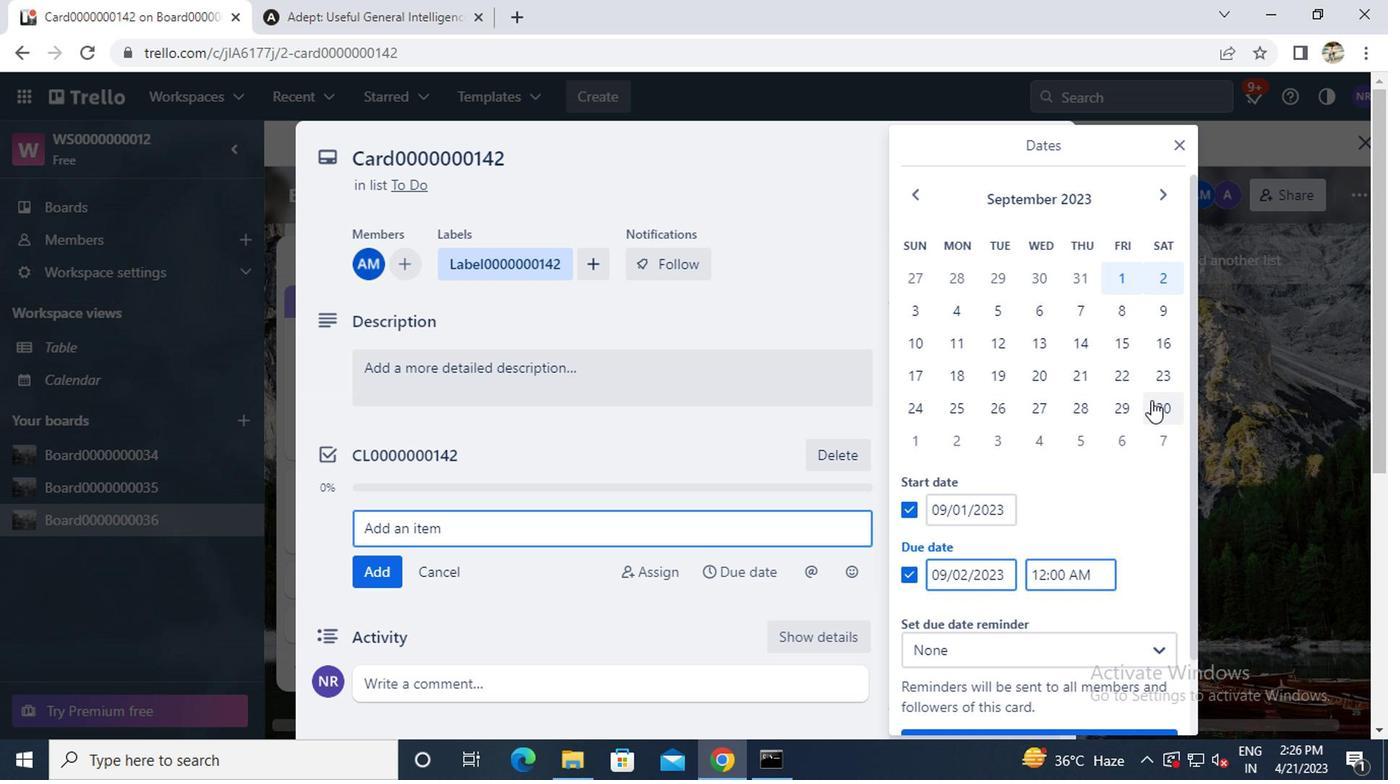 
Action: Mouse pressed left at (1156, 402)
Screenshot: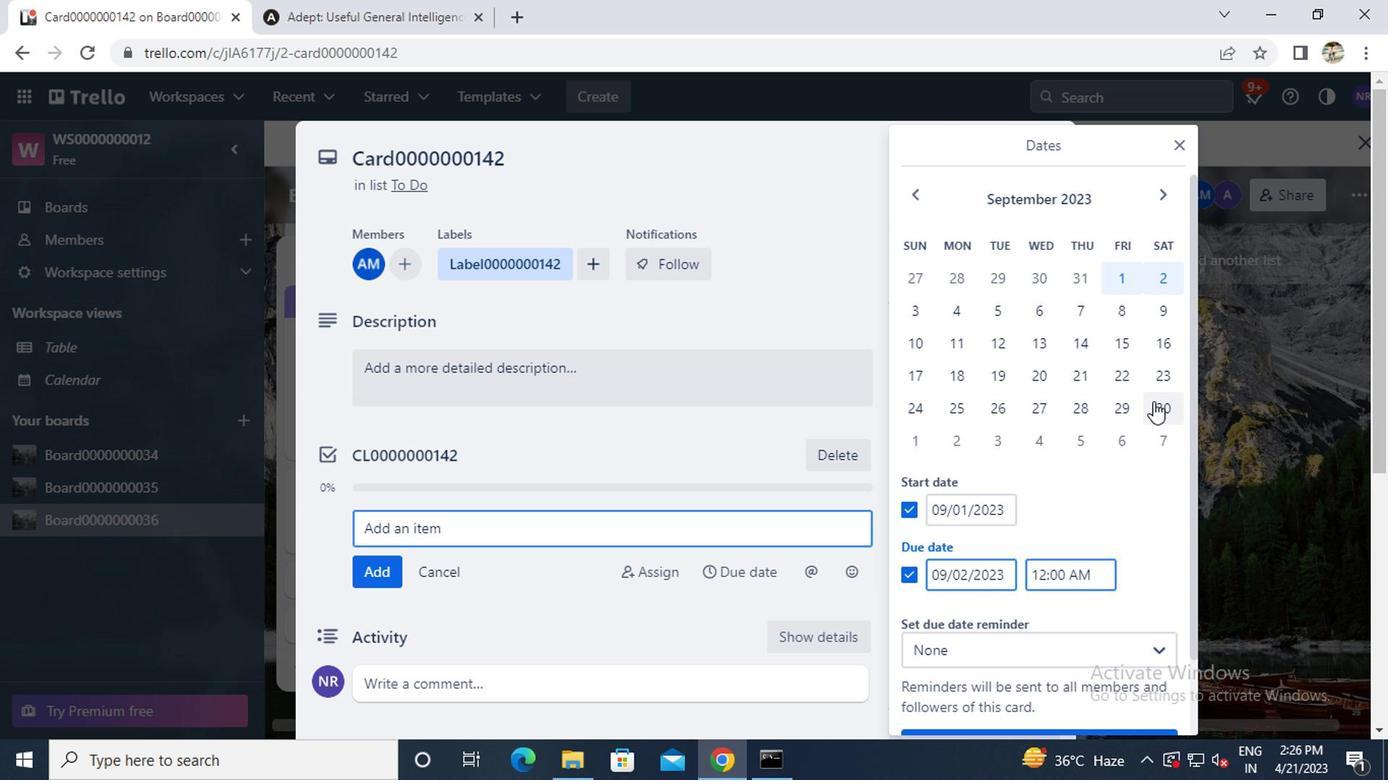 
Action: Mouse moved to (1061, 469)
Screenshot: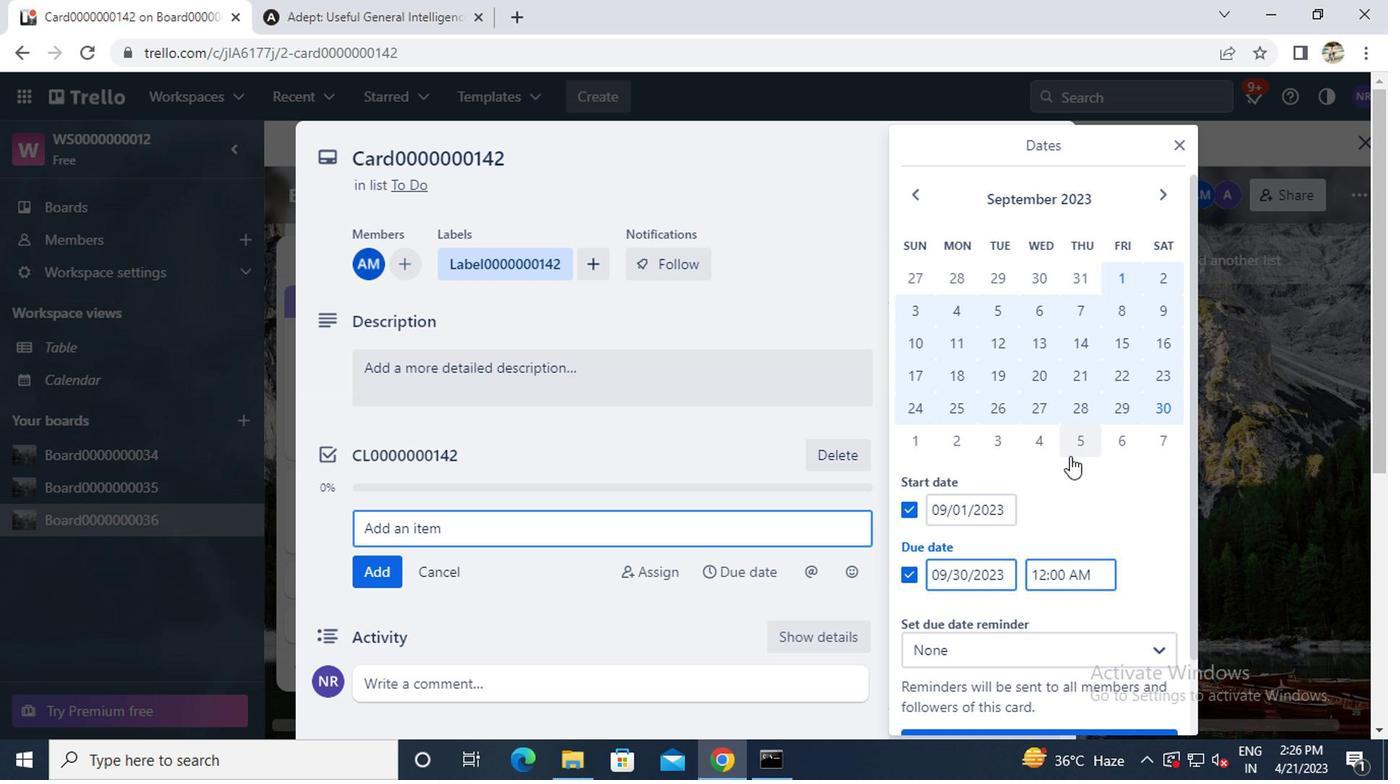 
Action: Mouse scrolled (1061, 468) with delta (0, 0)
Screenshot: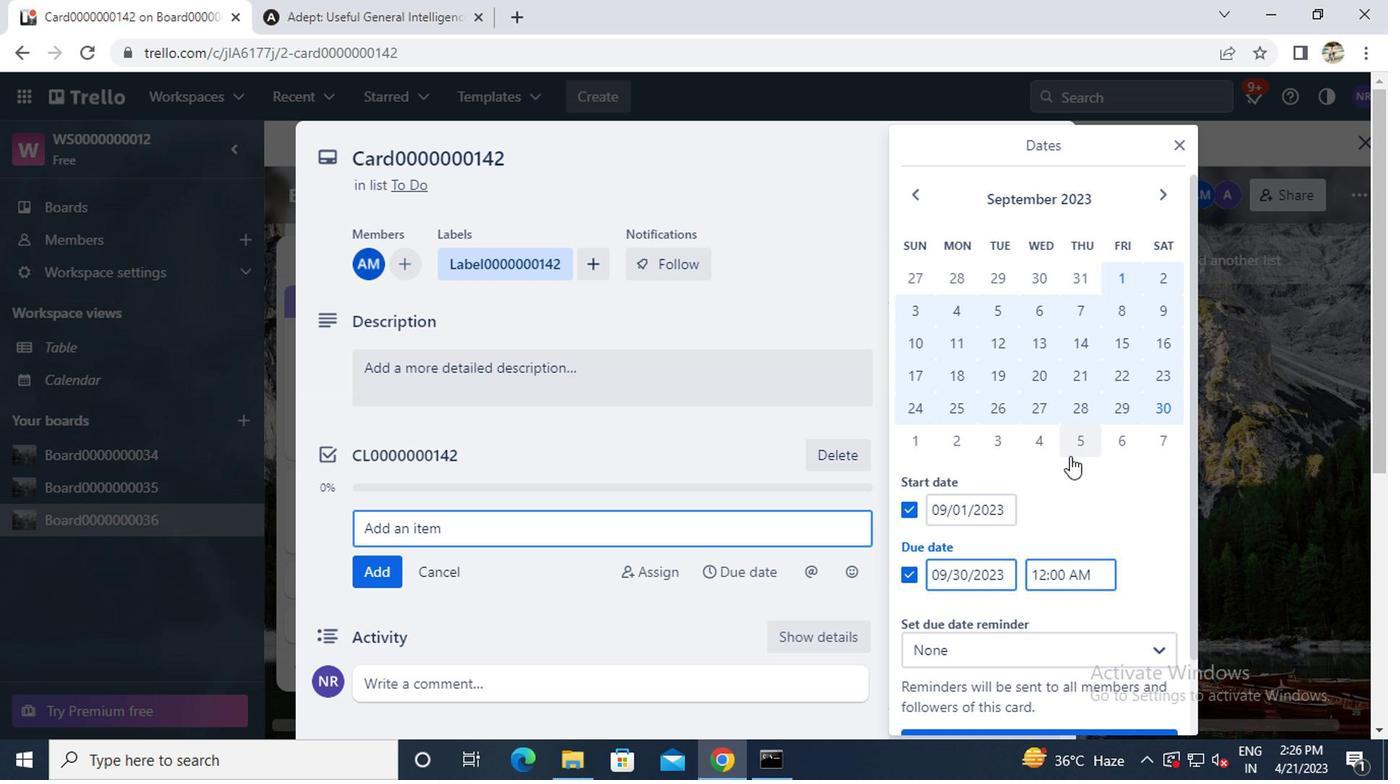 
Action: Mouse moved to (1060, 473)
Screenshot: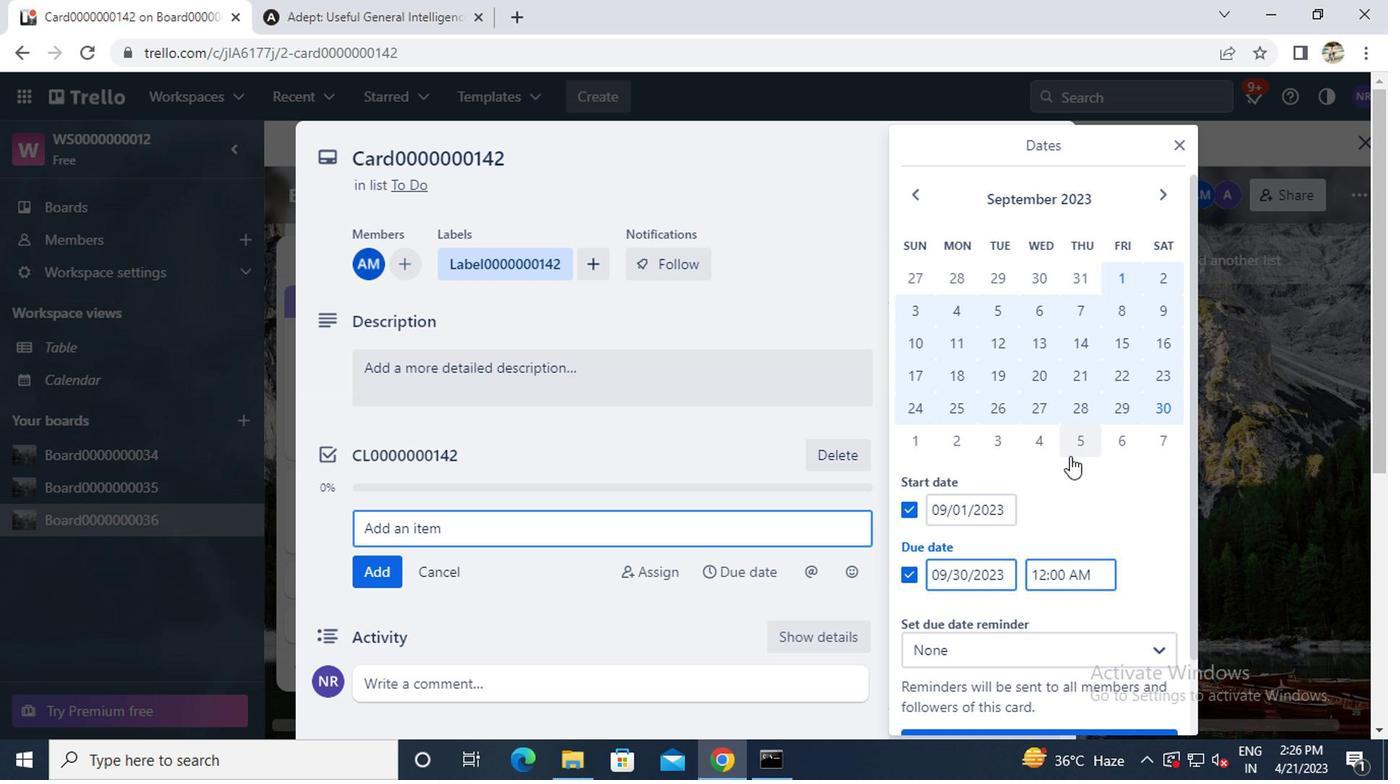 
Action: Mouse scrolled (1060, 472) with delta (0, 0)
Screenshot: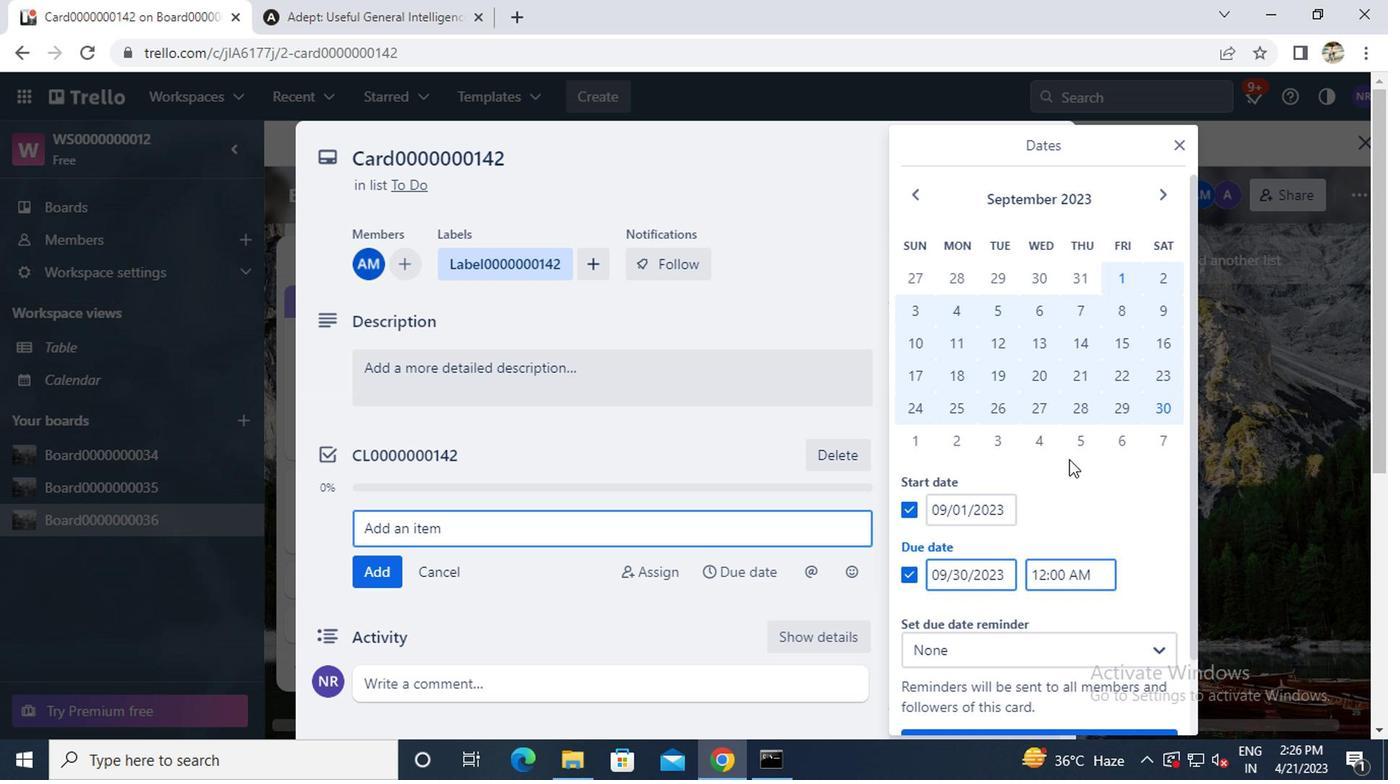 
Action: Mouse moved to (1059, 473)
Screenshot: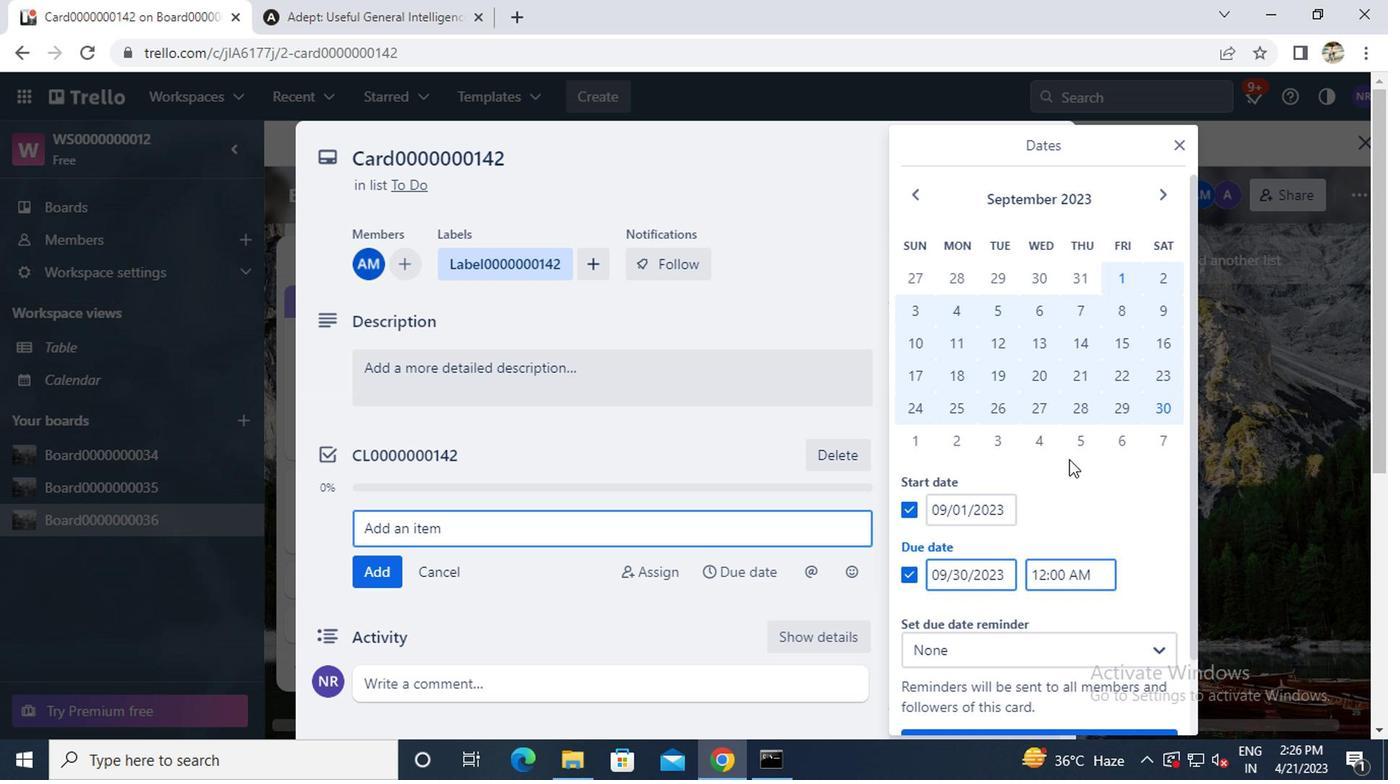 
Action: Mouse scrolled (1059, 472) with delta (0, 0)
Screenshot: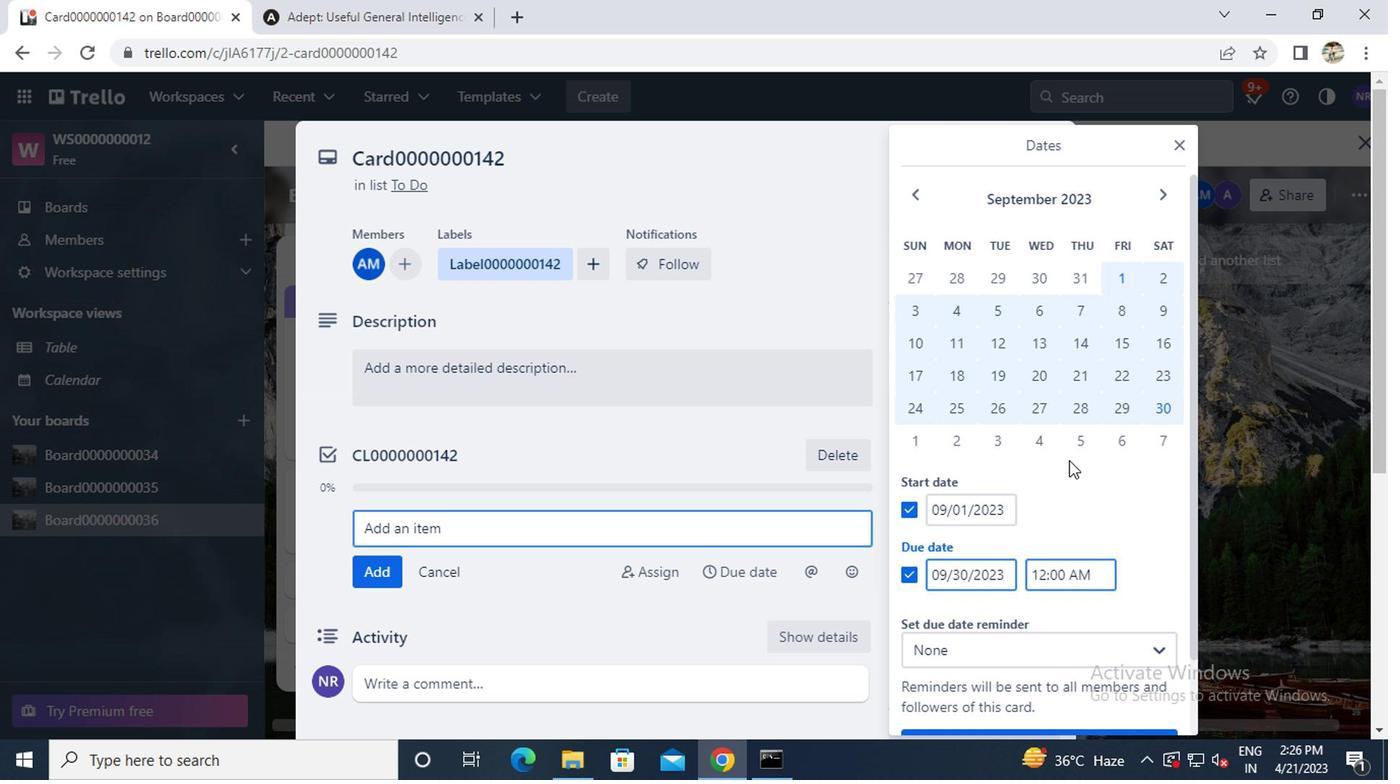 
Action: Mouse moved to (994, 649)
Screenshot: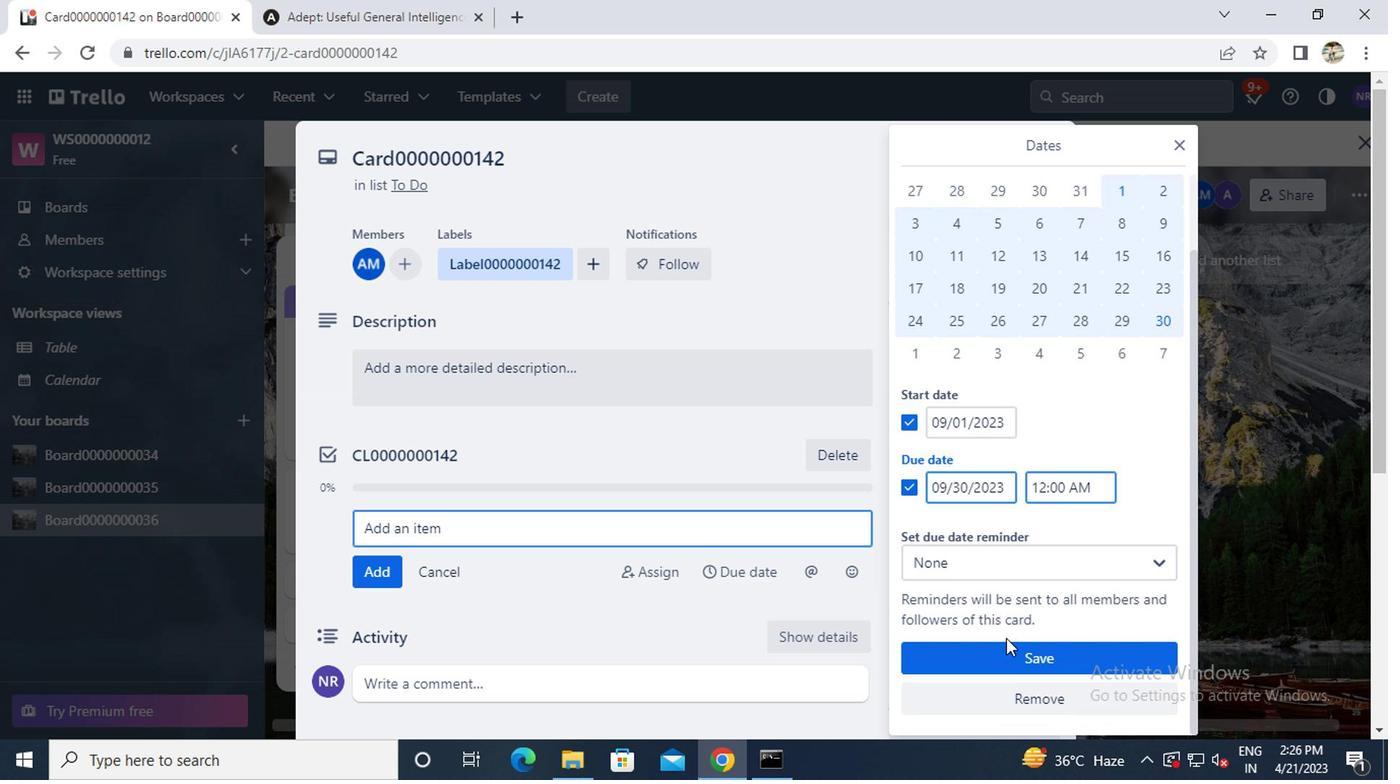 
Action: Mouse pressed left at (994, 649)
Screenshot: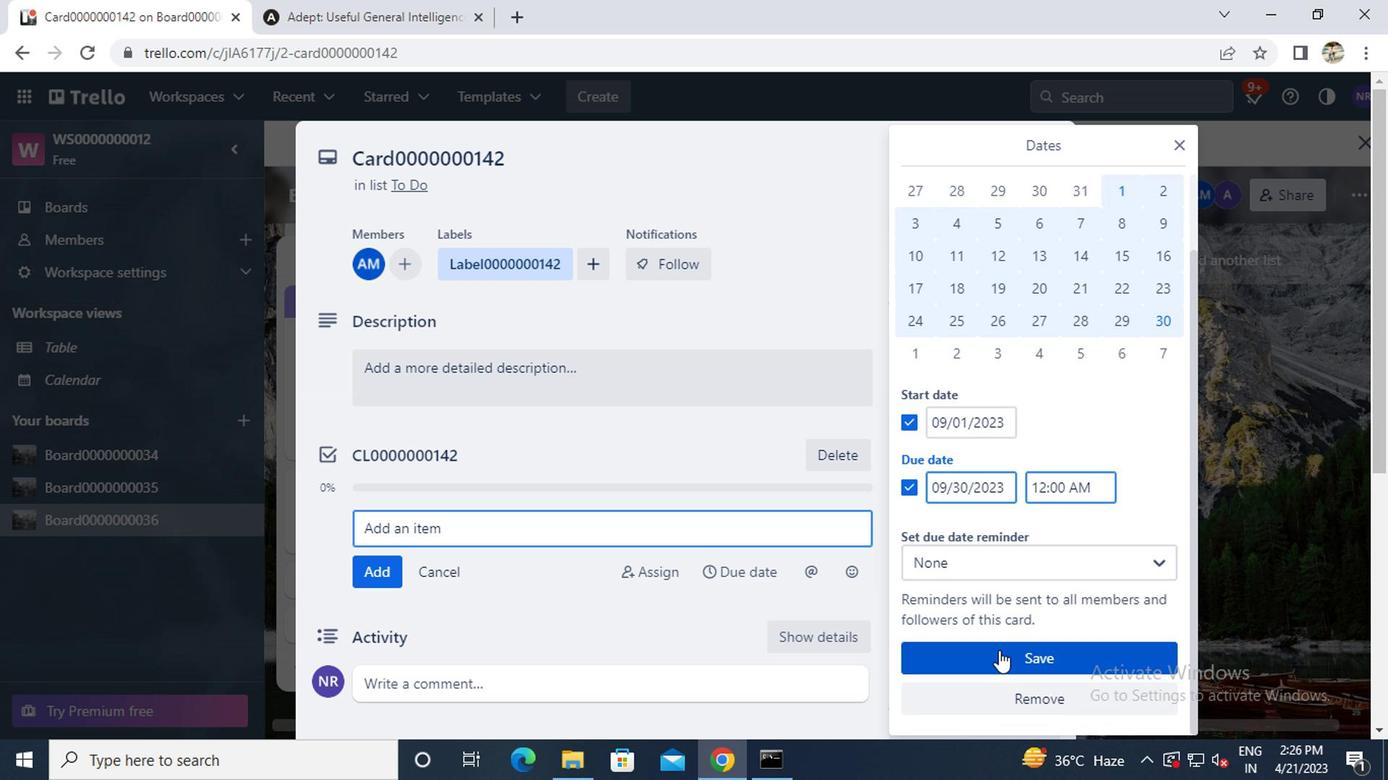
Action: Mouse moved to (1040, 146)
Screenshot: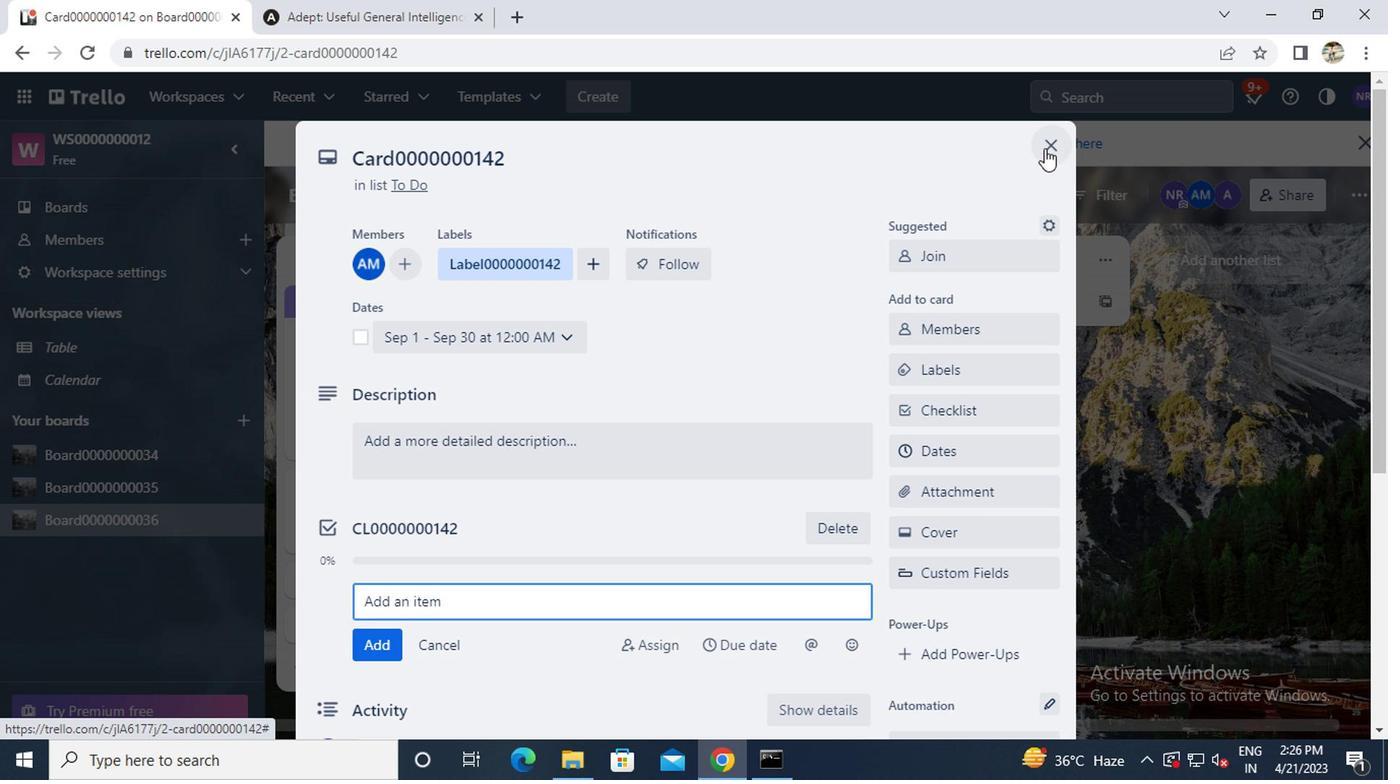
Action: Mouse pressed left at (1040, 146)
Screenshot: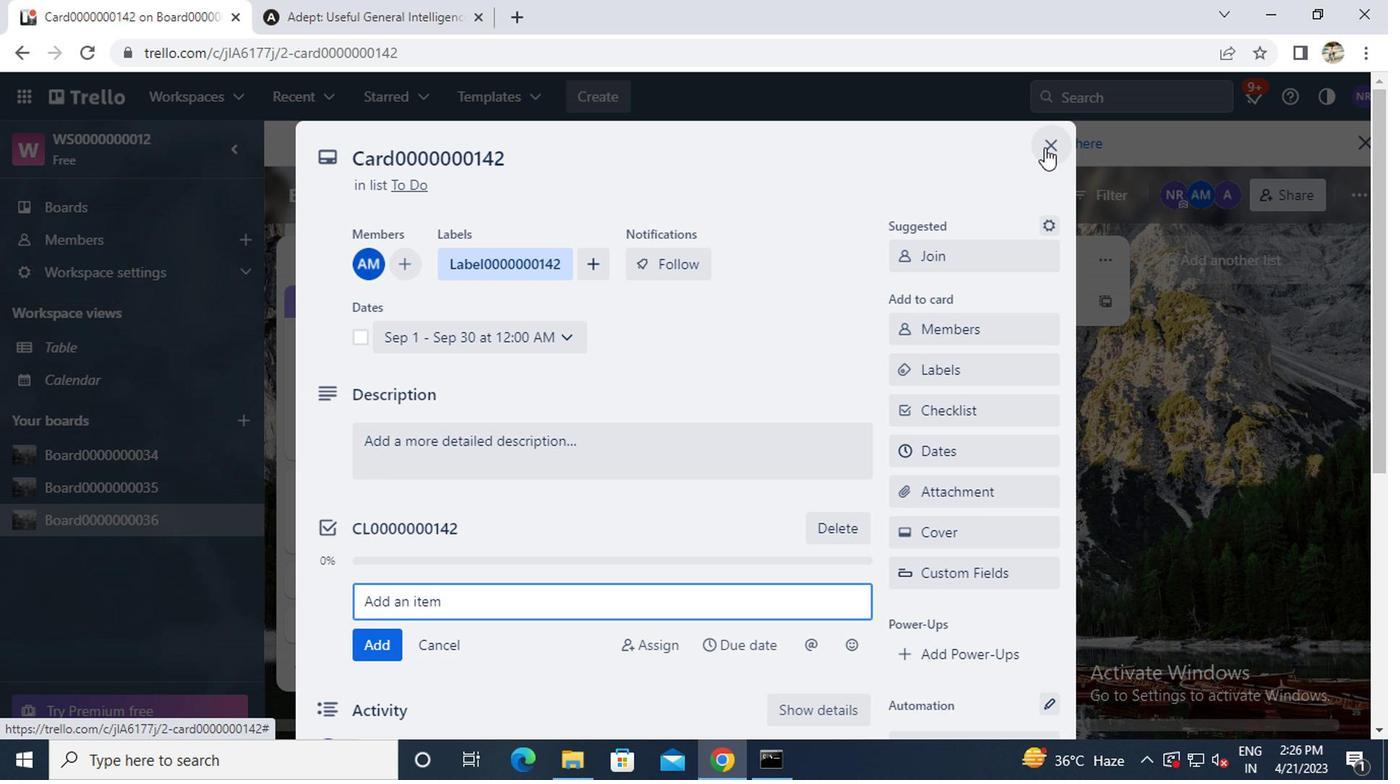 
